 Task: Look for space in Mekla, Algeria from 2nd June, 2023 to 15th June, 2023 for 2 adults and 1 pet in price range Rs.10000 to Rs.15000. Place can be entire place with 1  bedroom having 1 bed and 1 bathroom. Property type can be house, flat, hotel. Amenities needed are: washing machine. Booking option can be shelf check-in. Required host language is .
Action: Mouse moved to (373, 120)
Screenshot: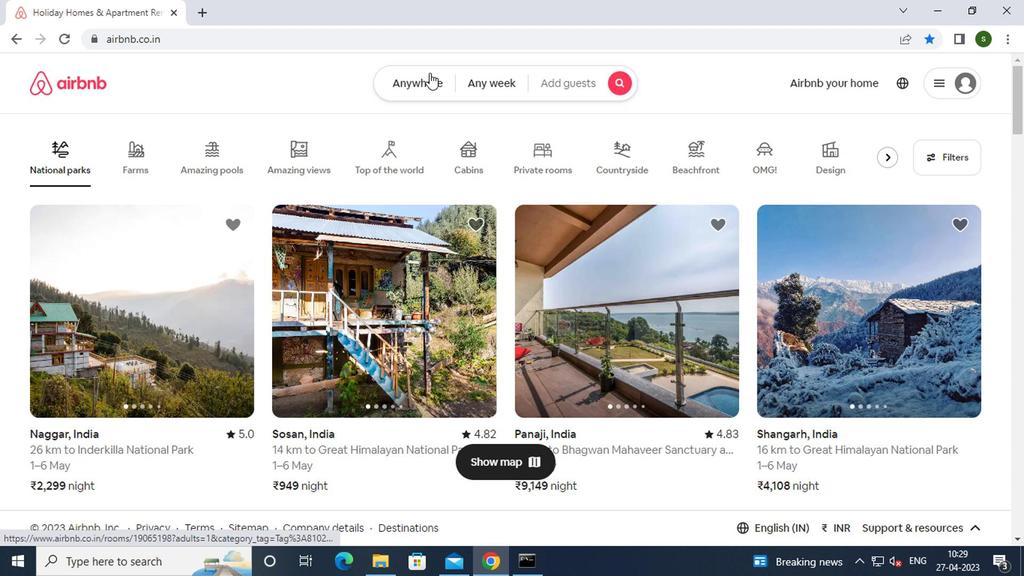
Action: Mouse pressed left at (373, 120)
Screenshot: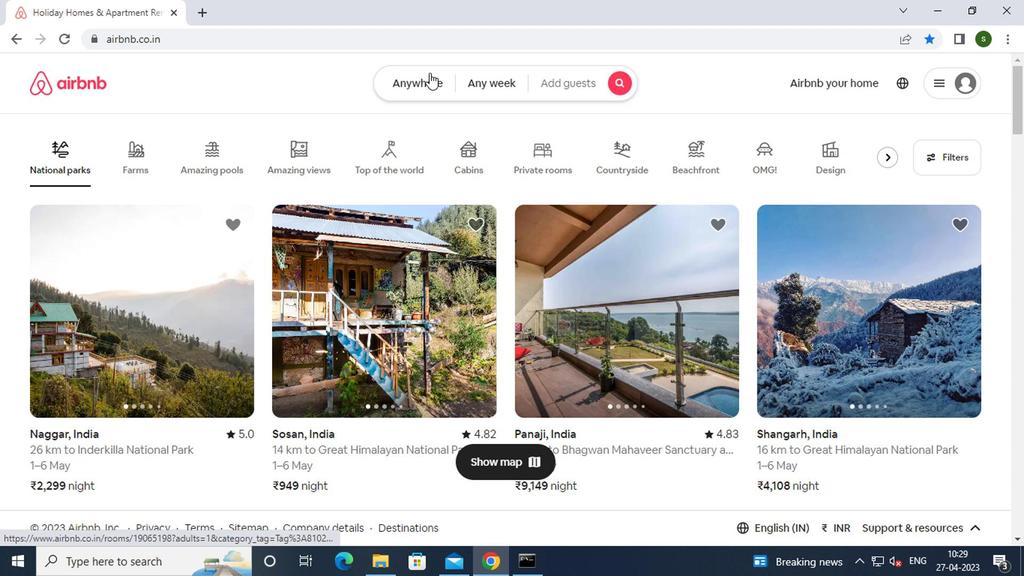 
Action: Mouse moved to (289, 162)
Screenshot: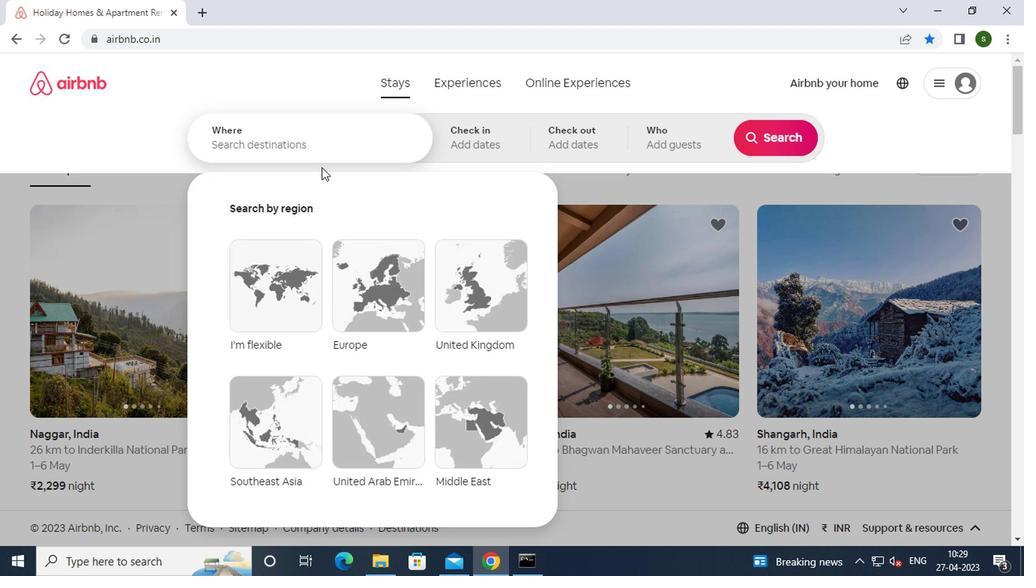 
Action: Mouse pressed left at (289, 162)
Screenshot: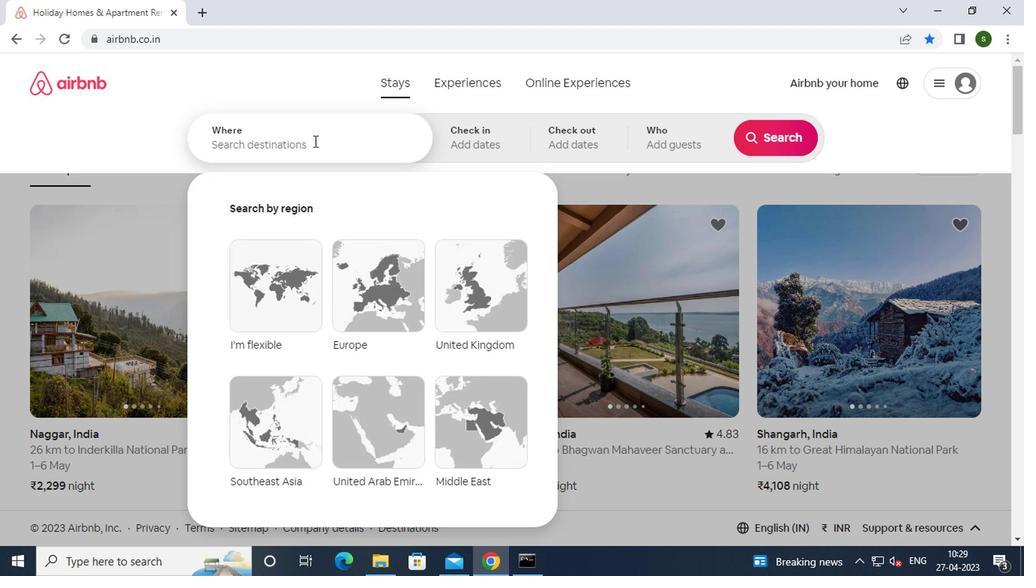 
Action: Key pressed m<Key.caps_lock>ekla
Screenshot: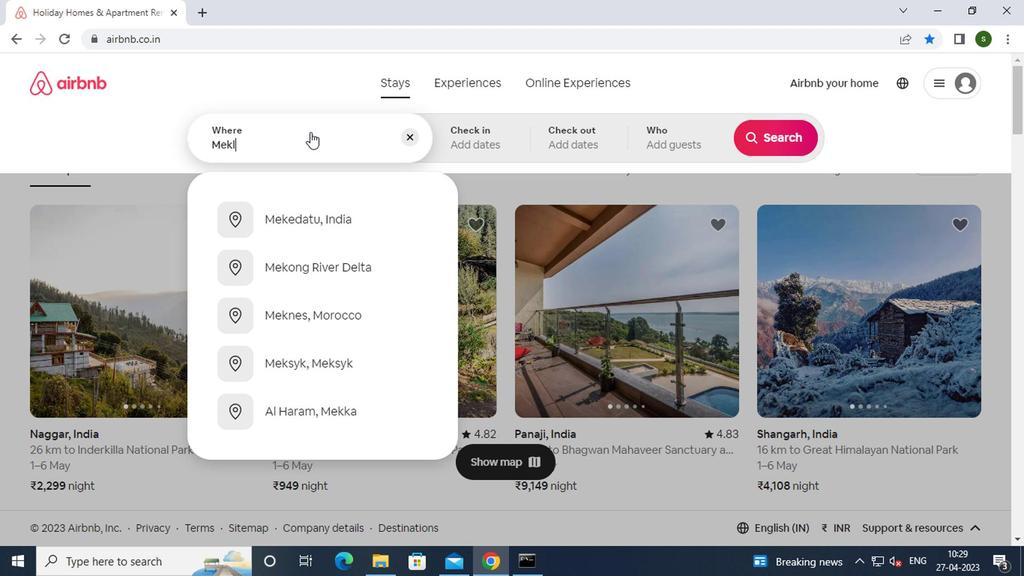 
Action: Mouse moved to (293, 224)
Screenshot: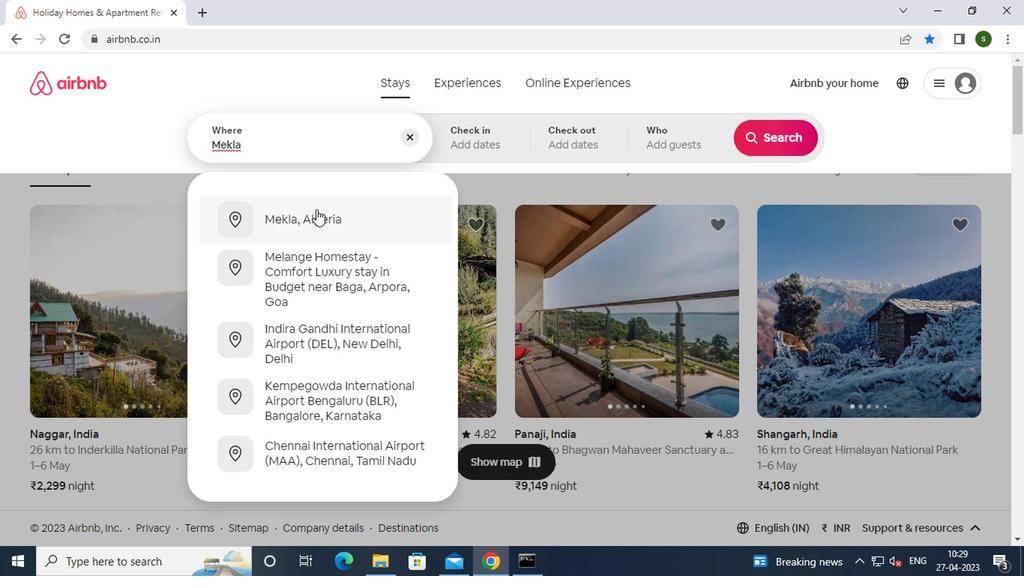 
Action: Mouse pressed left at (293, 224)
Screenshot: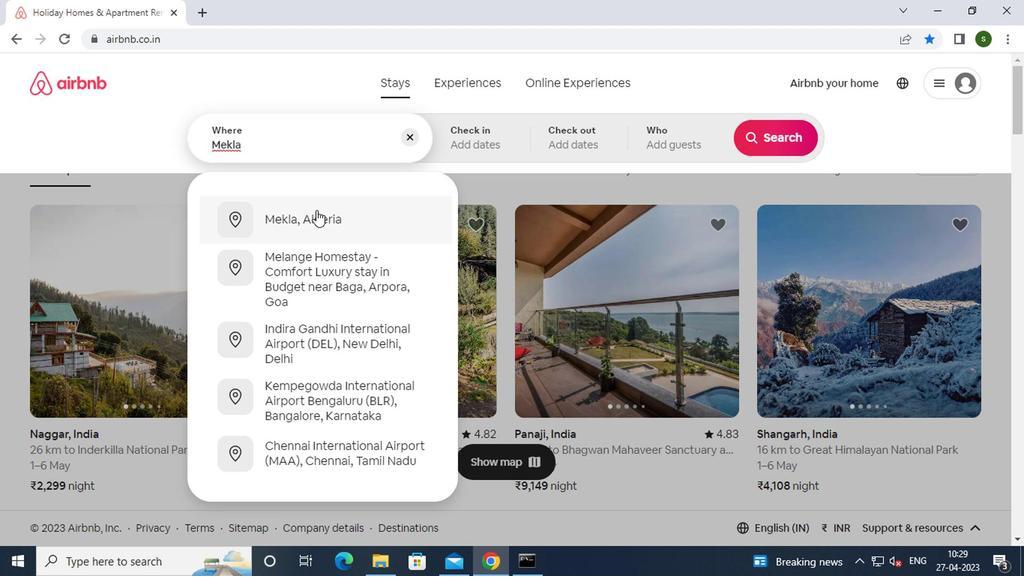 
Action: Mouse moved to (611, 248)
Screenshot: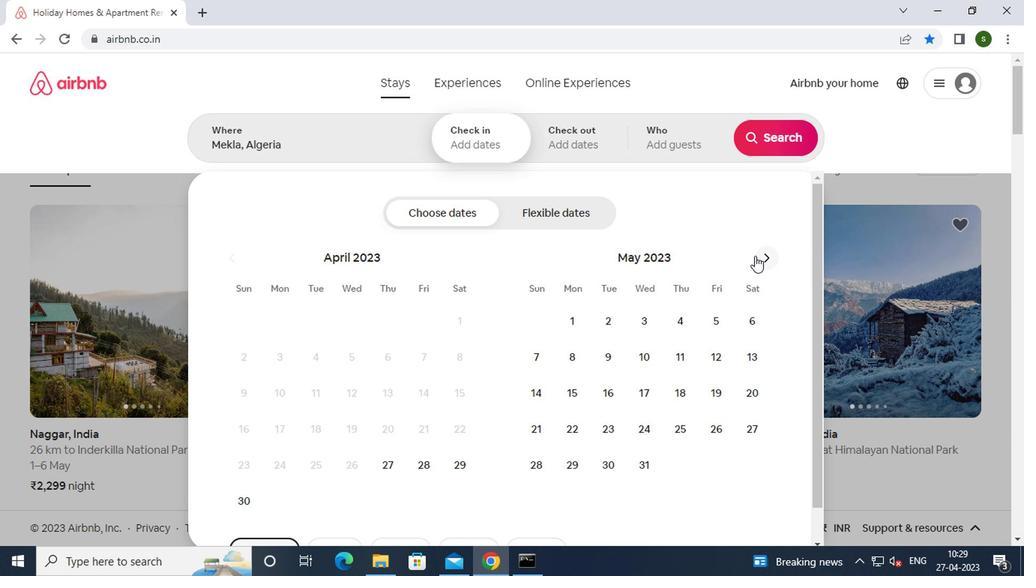 
Action: Mouse pressed left at (611, 248)
Screenshot: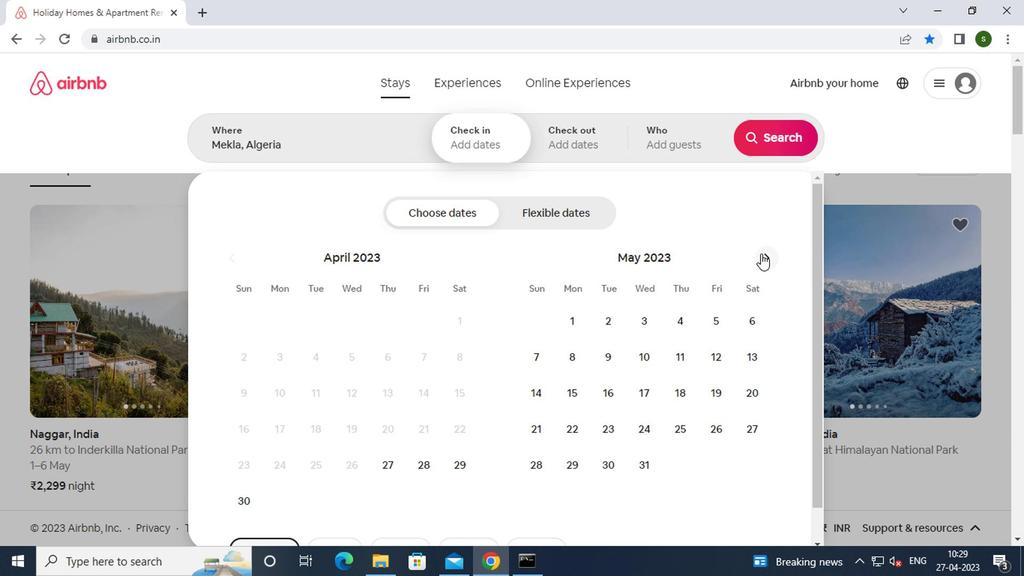 
Action: Mouse moved to (579, 298)
Screenshot: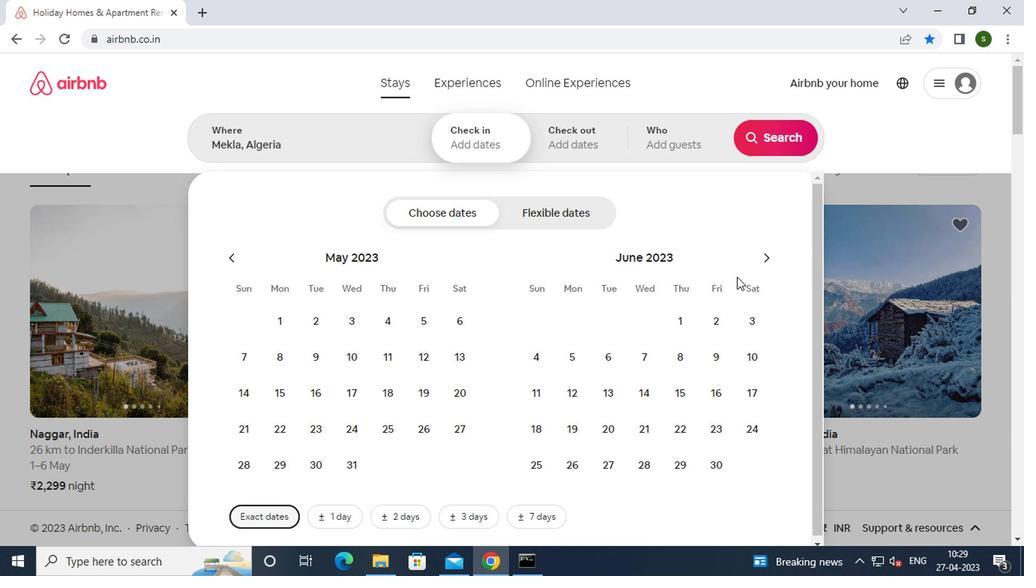 
Action: Mouse pressed left at (579, 298)
Screenshot: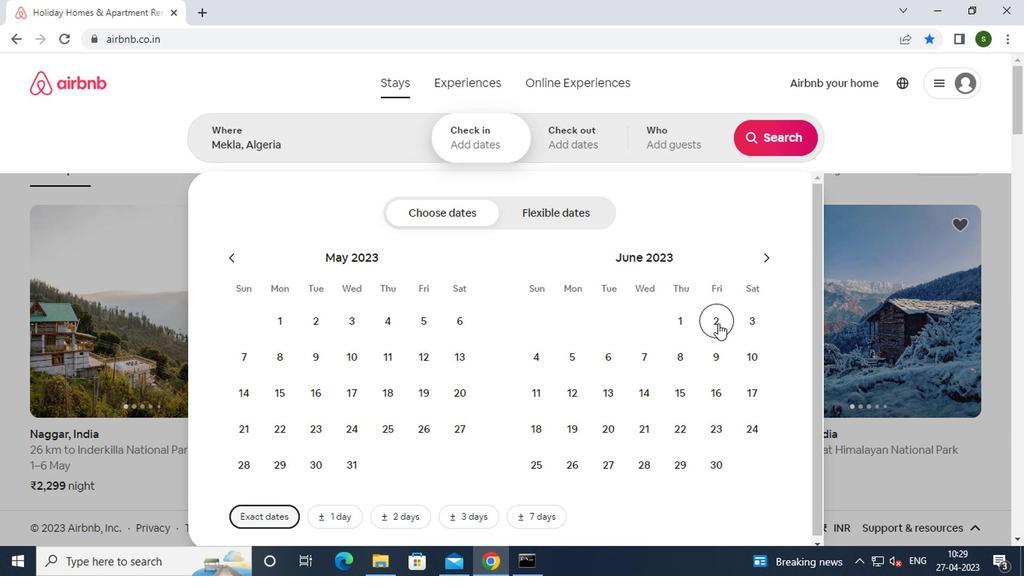 
Action: Mouse moved to (557, 349)
Screenshot: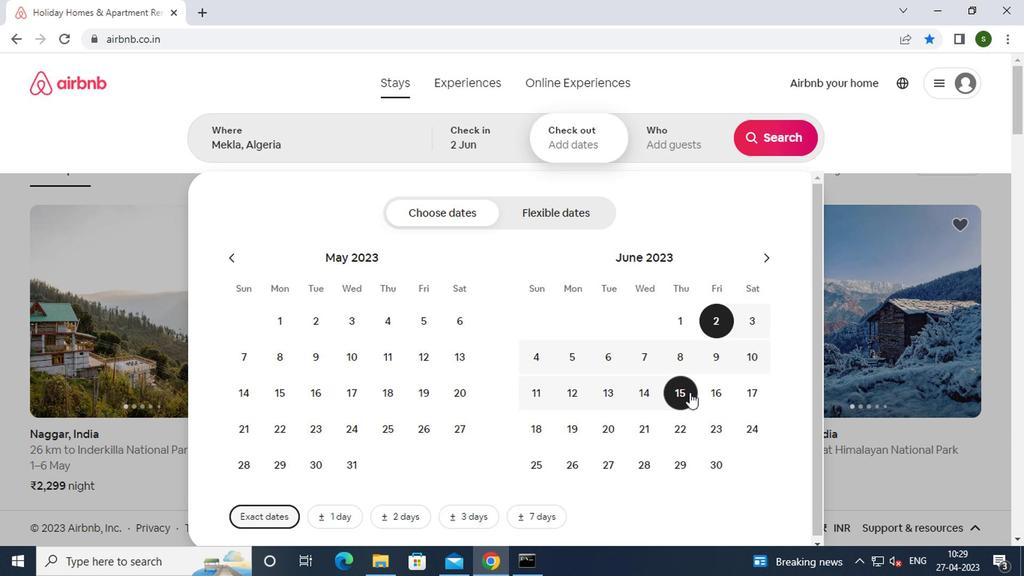 
Action: Mouse pressed left at (557, 349)
Screenshot: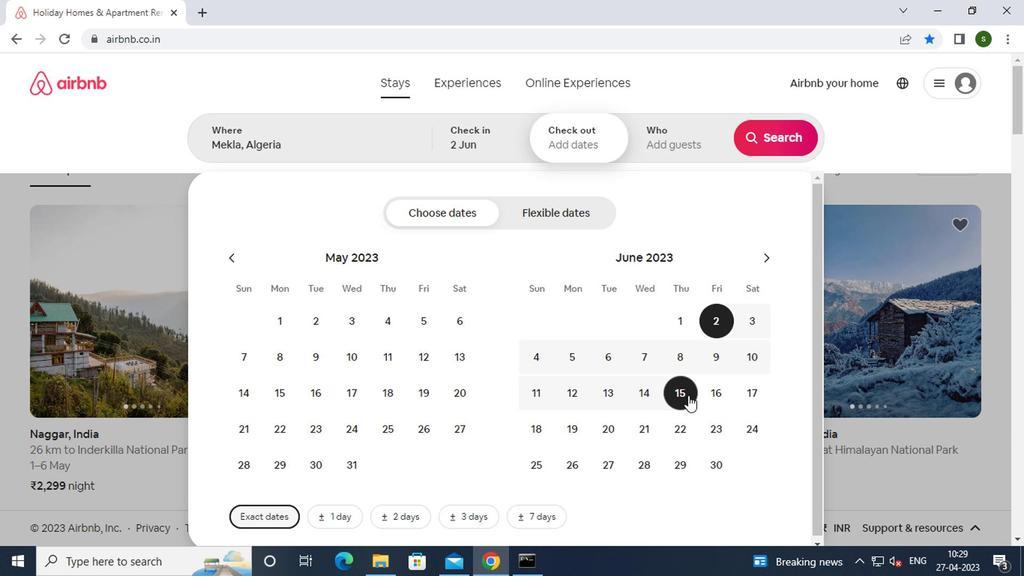 
Action: Mouse moved to (550, 164)
Screenshot: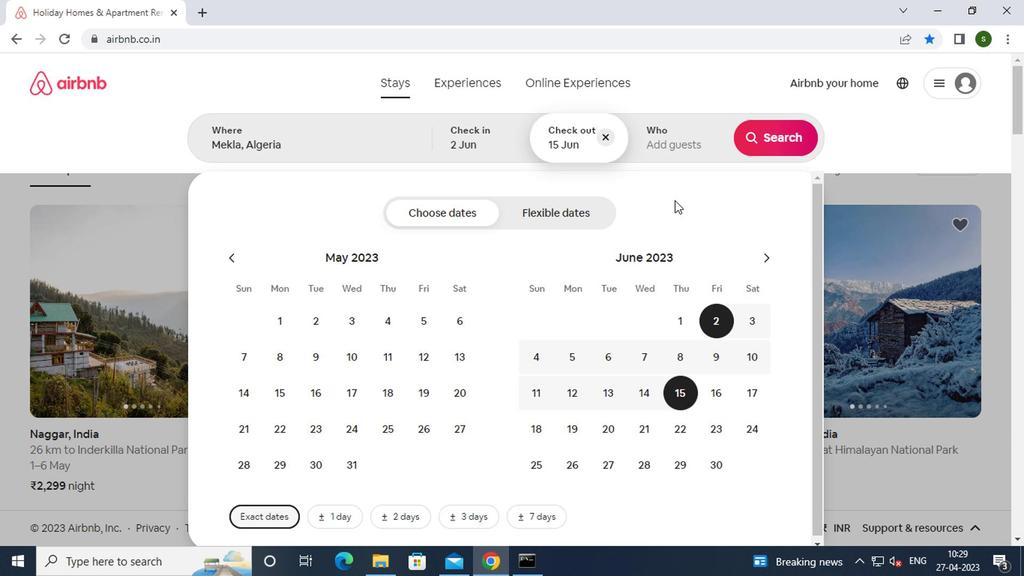 
Action: Mouse pressed left at (550, 164)
Screenshot: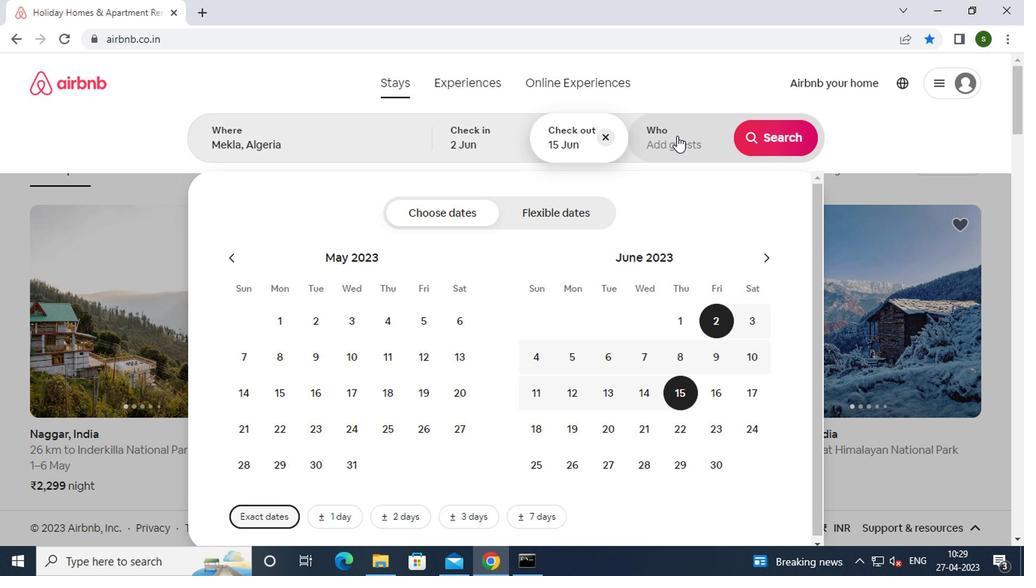 
Action: Mouse moved to (625, 217)
Screenshot: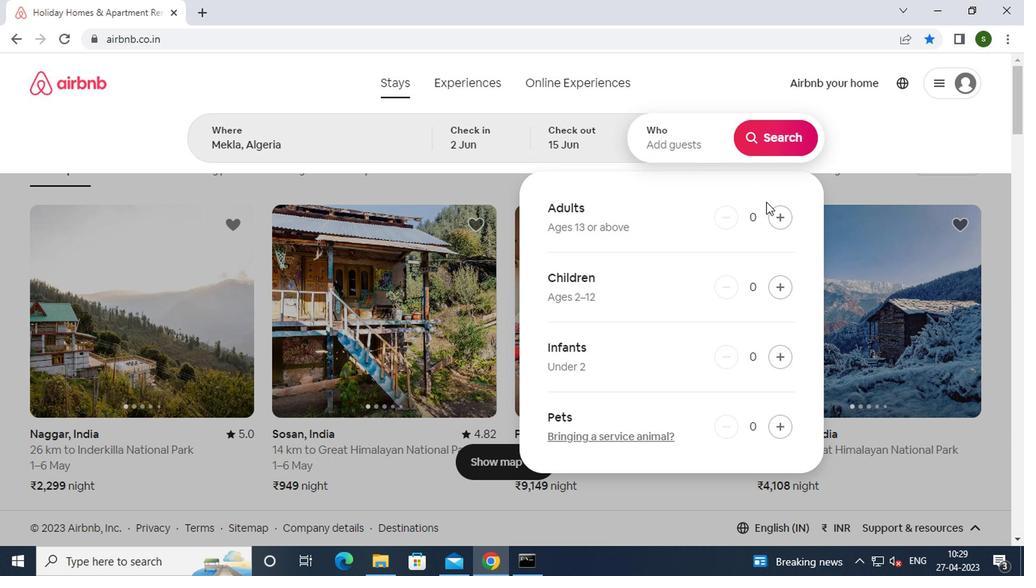 
Action: Mouse pressed left at (625, 217)
Screenshot: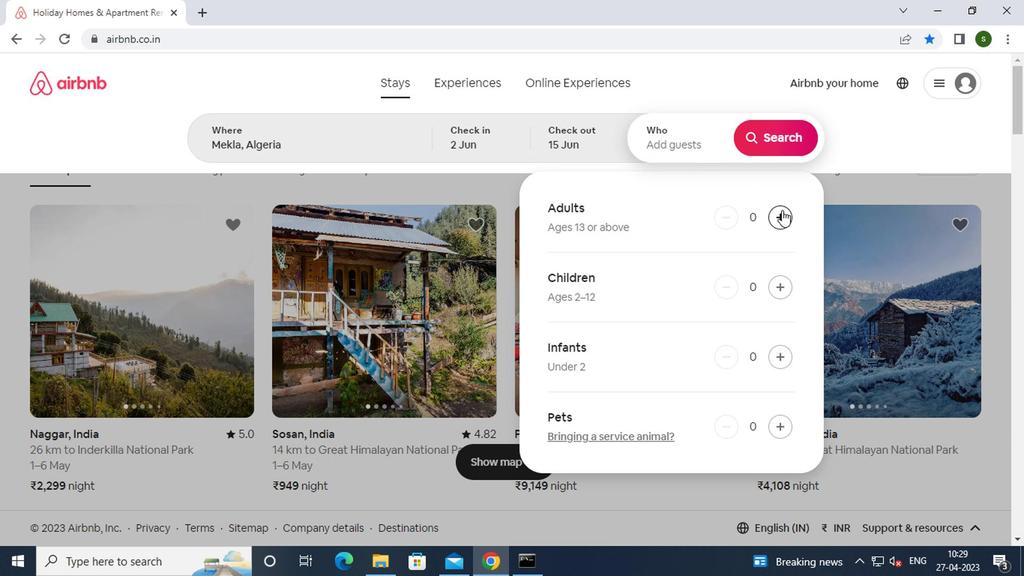
Action: Mouse pressed left at (625, 217)
Screenshot: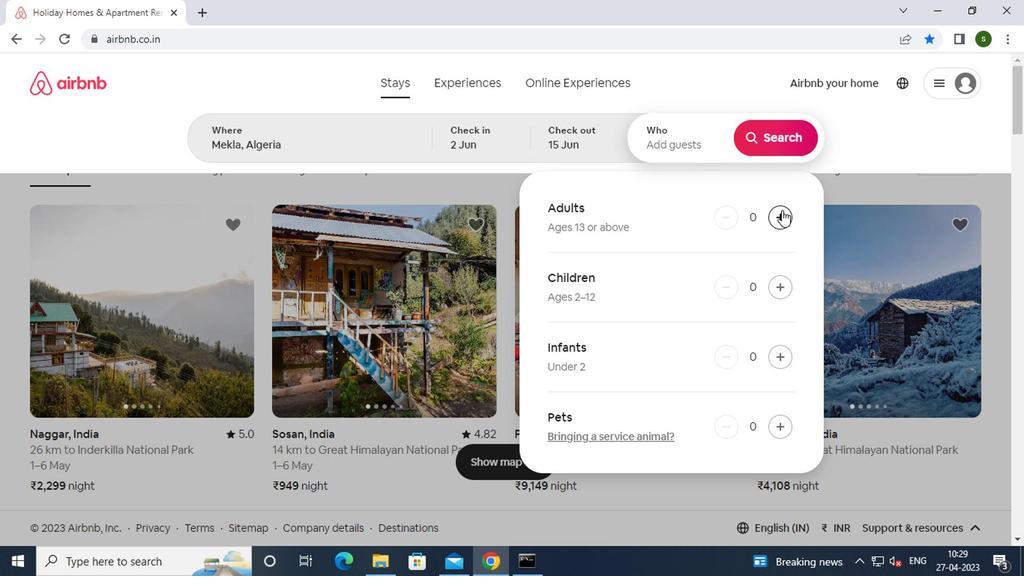 
Action: Mouse moved to (626, 367)
Screenshot: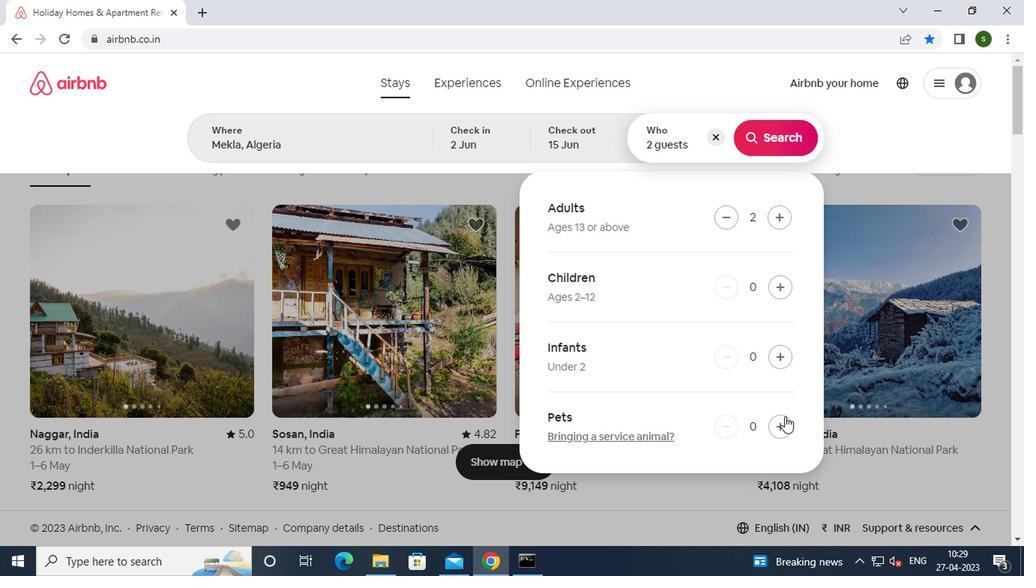 
Action: Mouse pressed left at (626, 367)
Screenshot: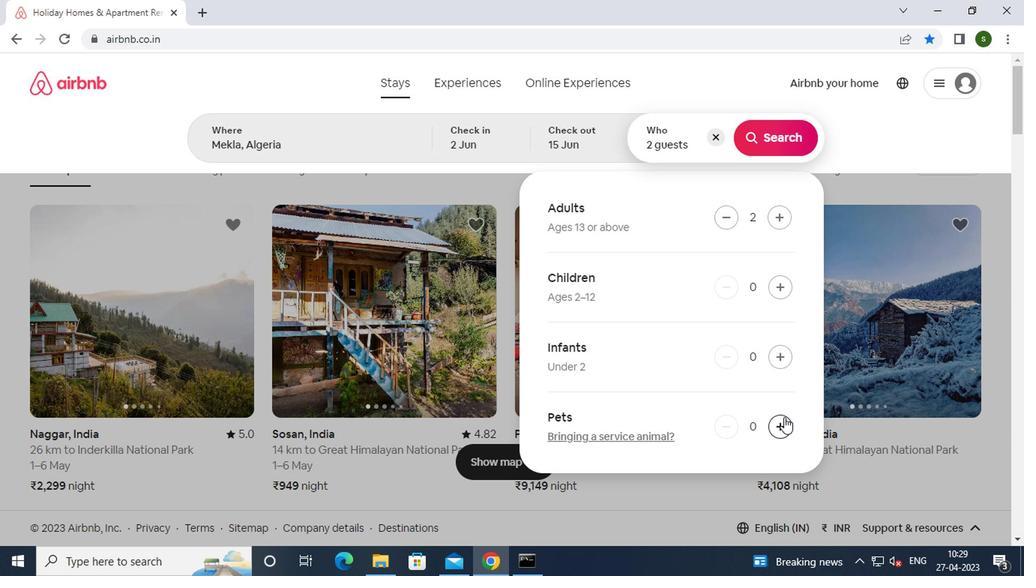 
Action: Mouse moved to (628, 168)
Screenshot: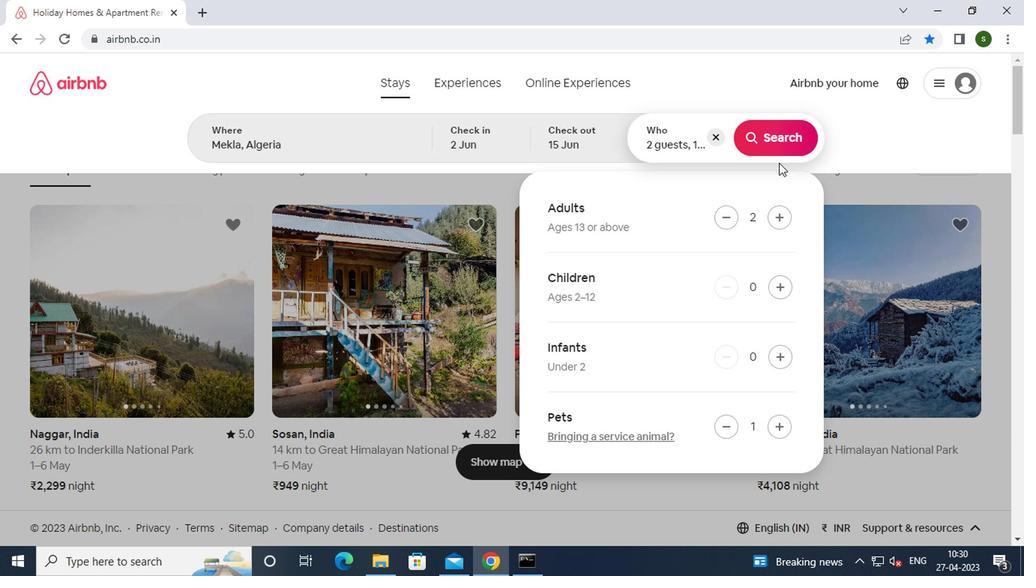 
Action: Mouse pressed left at (628, 168)
Screenshot: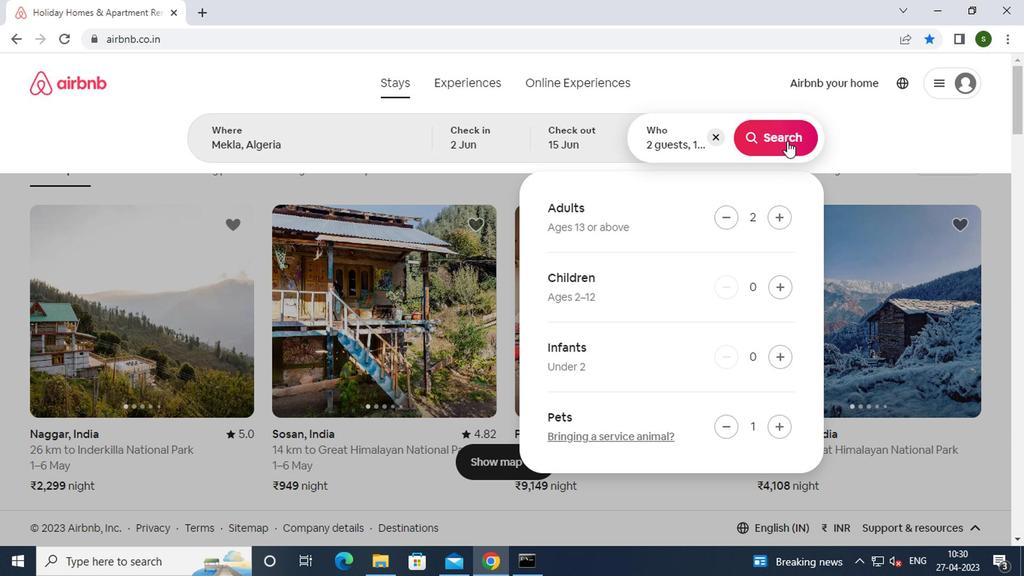 
Action: Mouse moved to (758, 171)
Screenshot: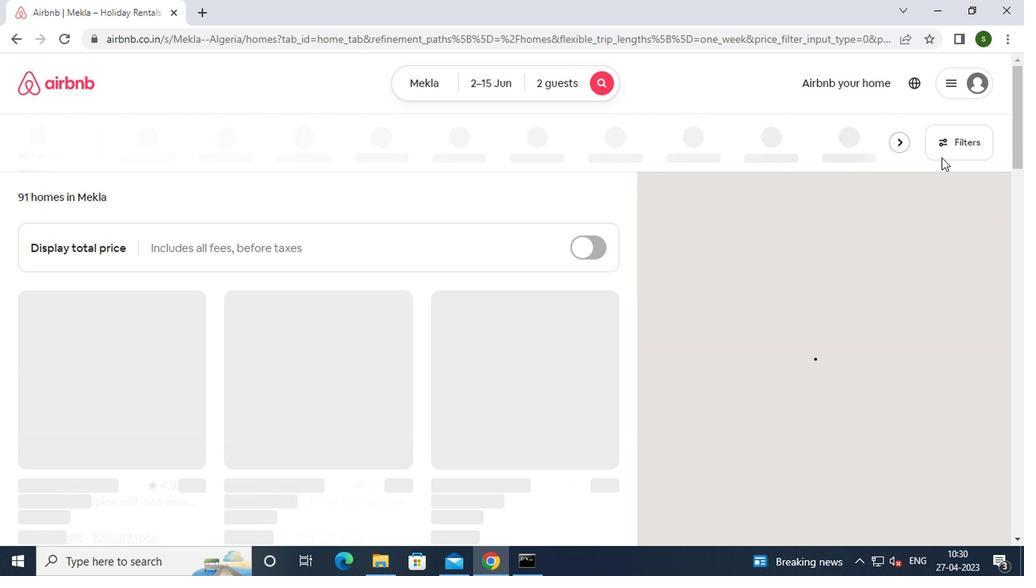 
Action: Mouse pressed left at (758, 171)
Screenshot: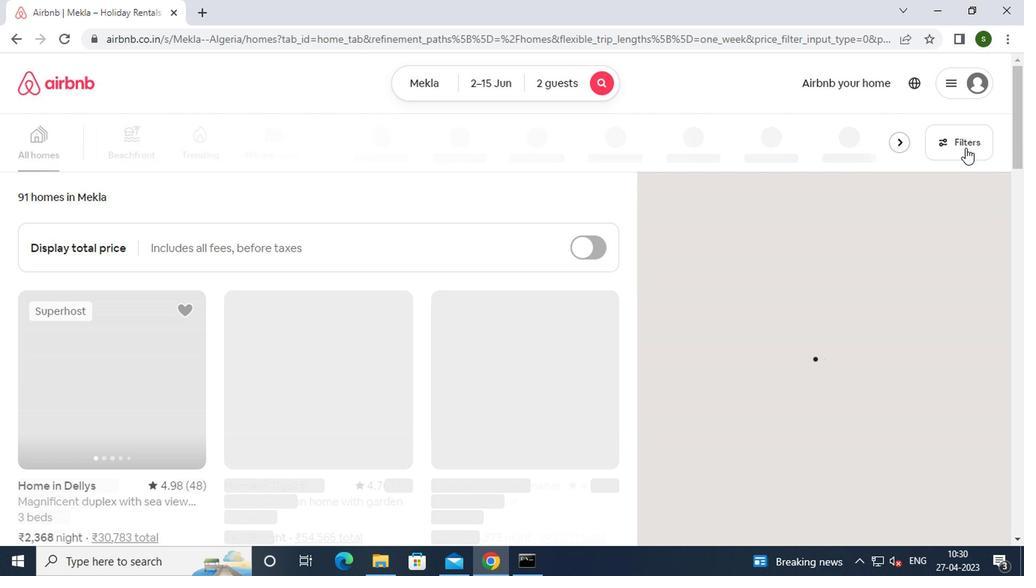 
Action: Mouse moved to (397, 303)
Screenshot: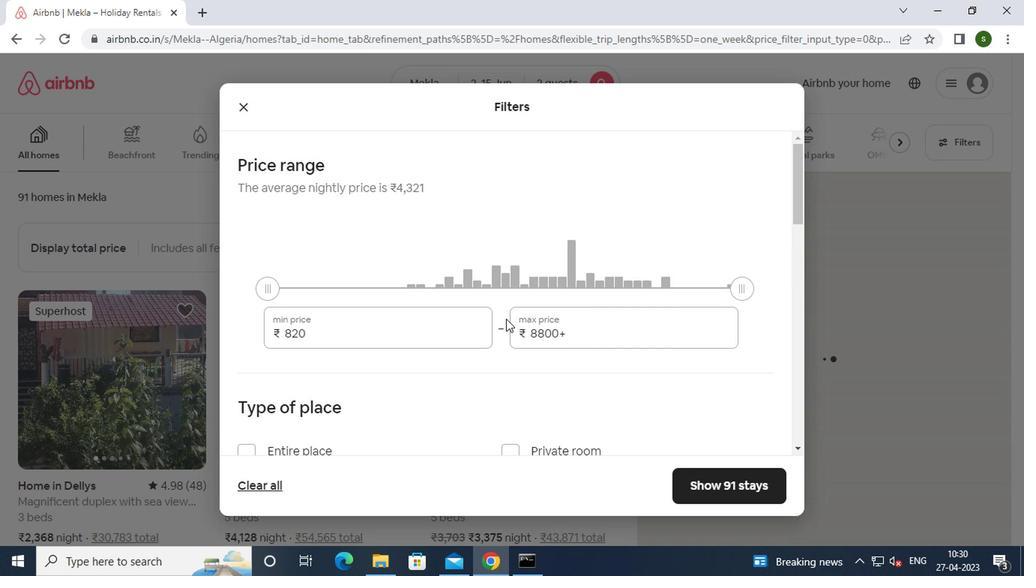
Action: Mouse pressed left at (397, 303)
Screenshot: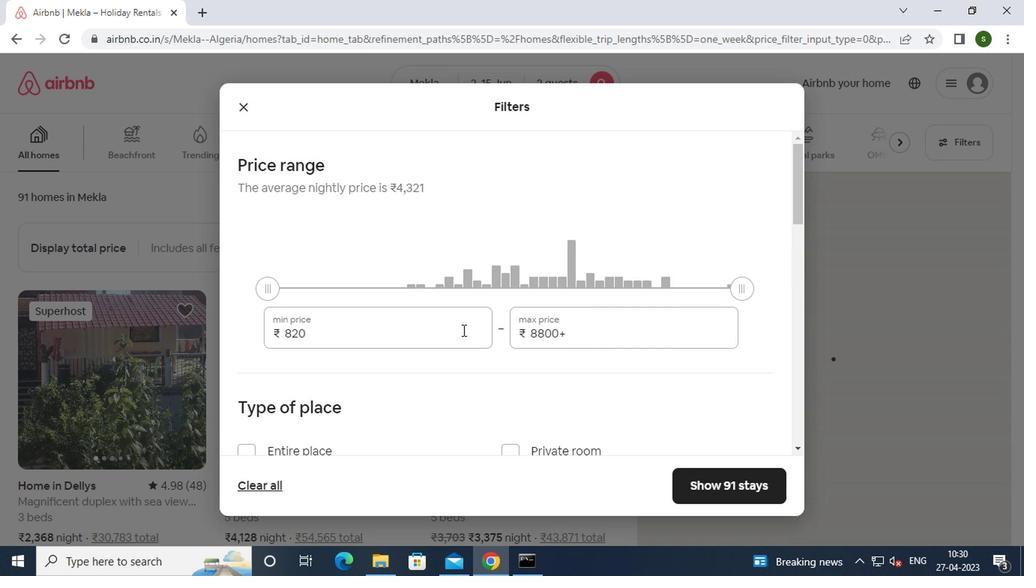 
Action: Key pressed <Key.backspace><Key.backspace><Key.backspace>10000
Screenshot: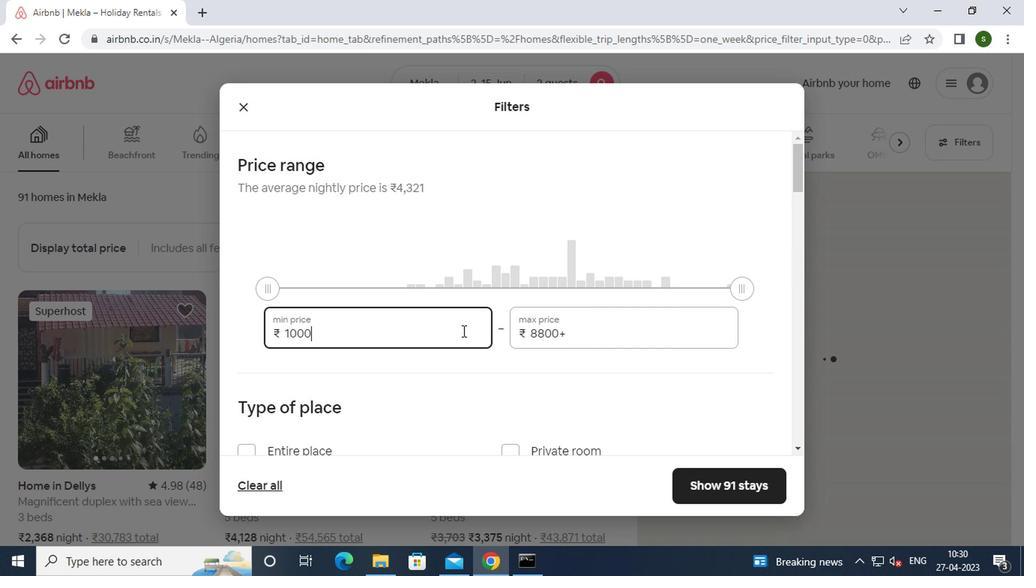 
Action: Mouse moved to (476, 304)
Screenshot: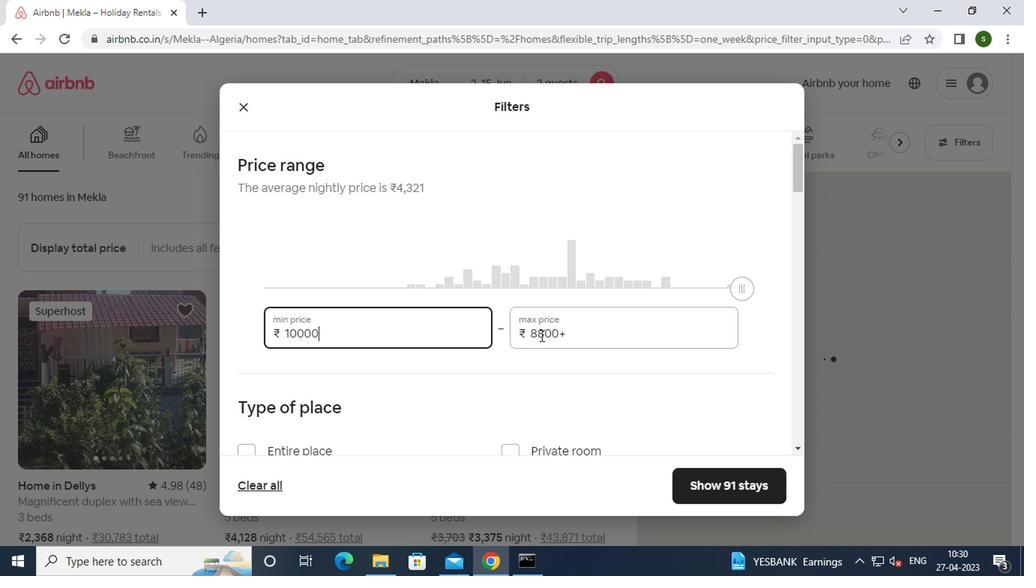 
Action: Mouse pressed left at (476, 304)
Screenshot: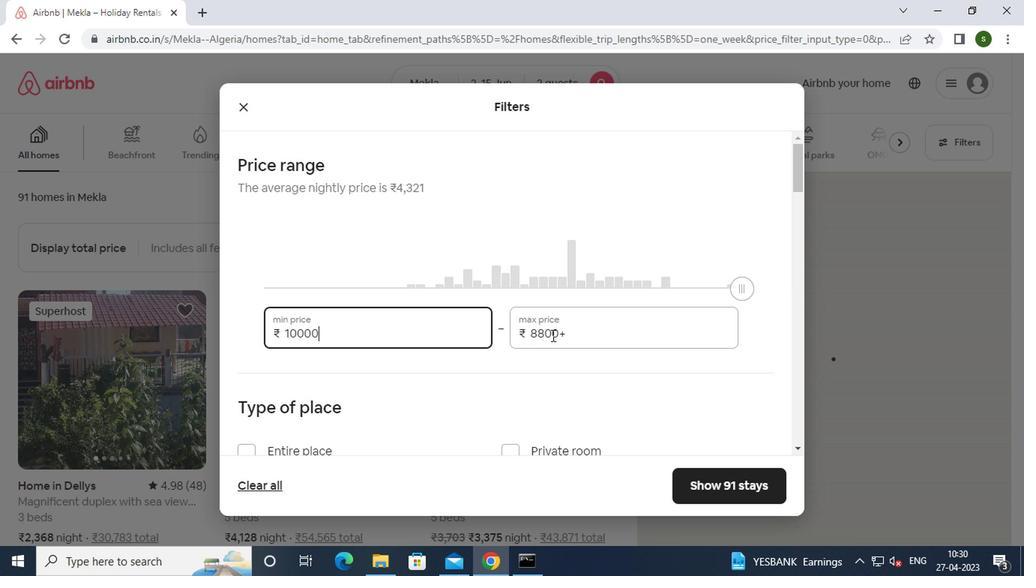 
Action: Key pressed <Key.backspace><Key.backspace><Key.backspace><Key.backspace><Key.backspace><Key.backspace><Key.backspace><Key.backspace><Key.backspace>15000
Screenshot: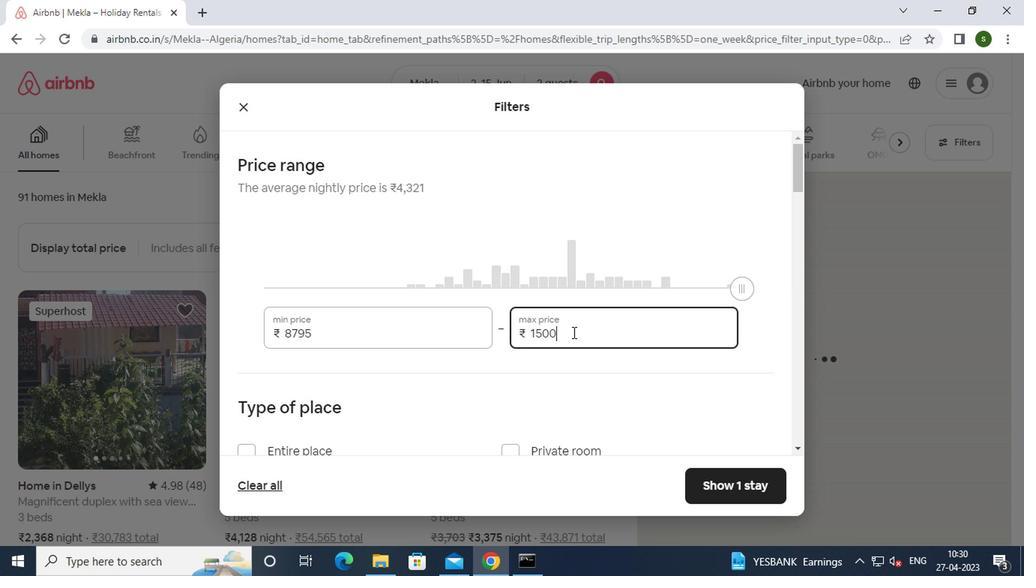 
Action: Mouse moved to (422, 318)
Screenshot: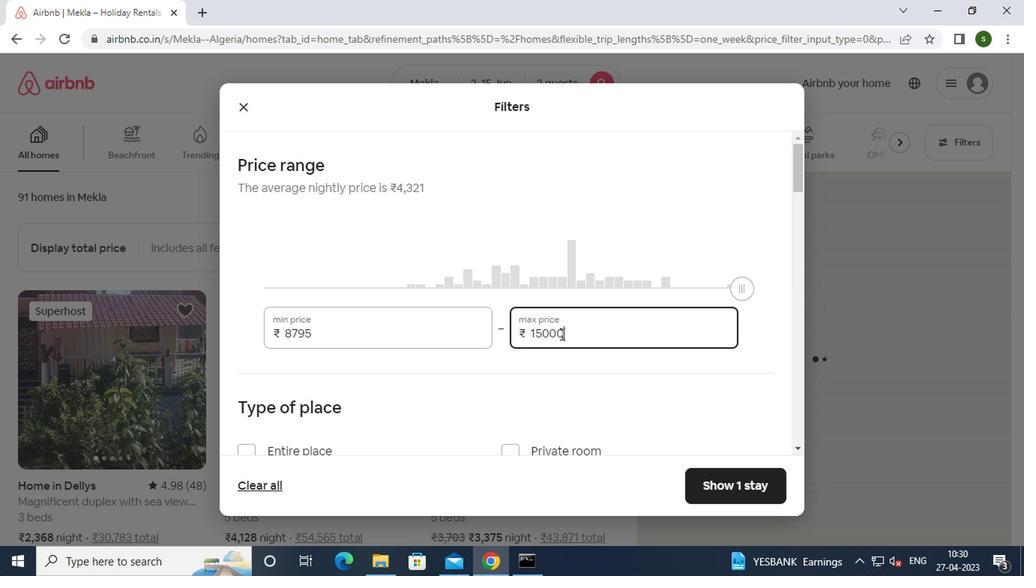 
Action: Mouse scrolled (422, 317) with delta (0, 0)
Screenshot: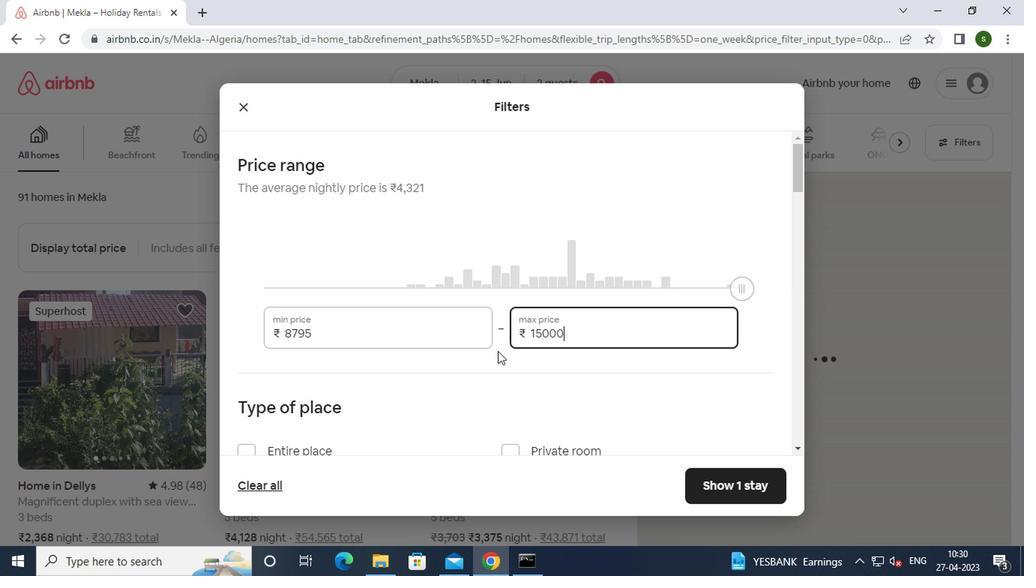 
Action: Mouse scrolled (422, 317) with delta (0, 0)
Screenshot: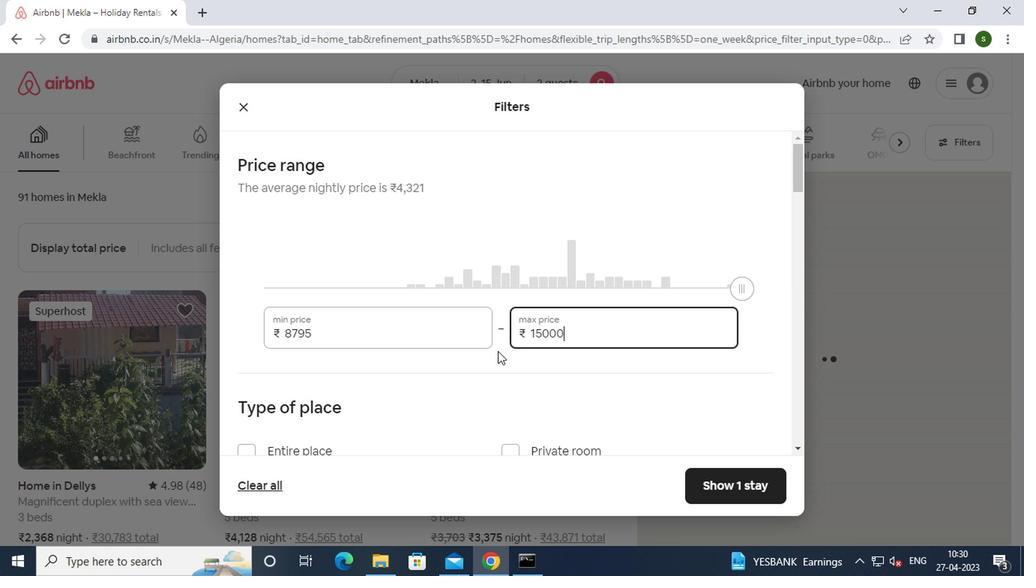 
Action: Mouse moved to (267, 280)
Screenshot: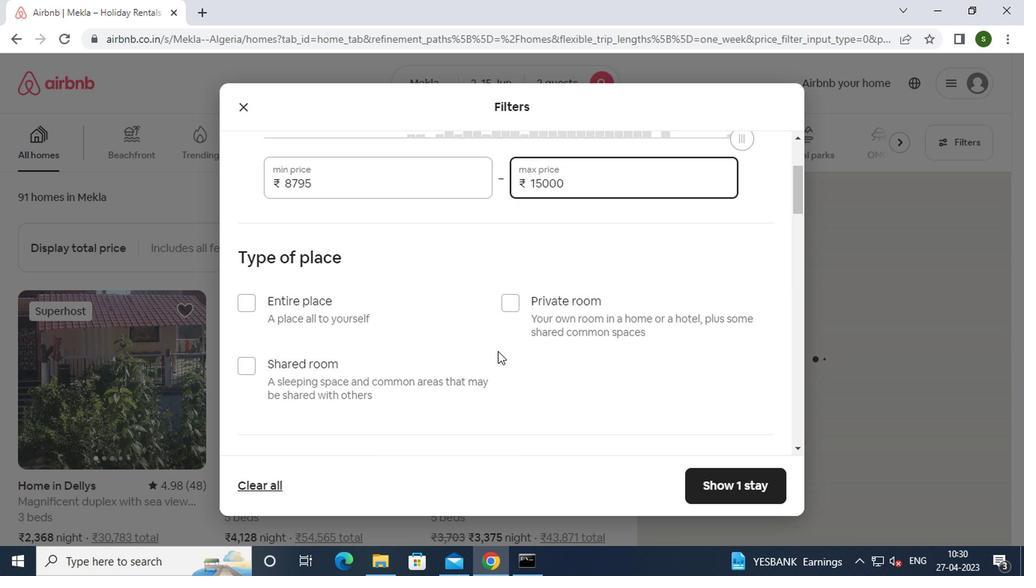 
Action: Mouse pressed left at (267, 280)
Screenshot: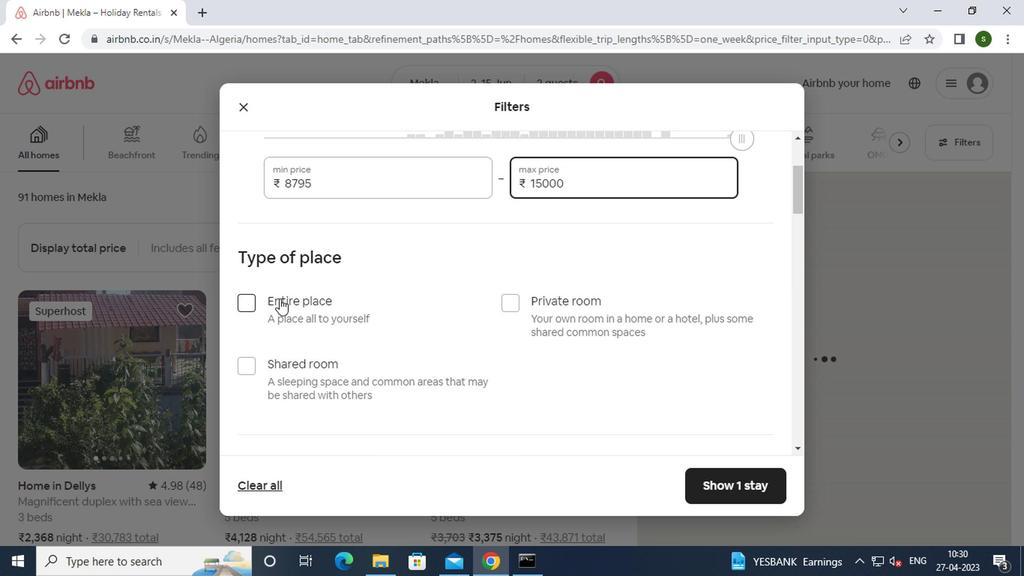 
Action: Mouse moved to (350, 284)
Screenshot: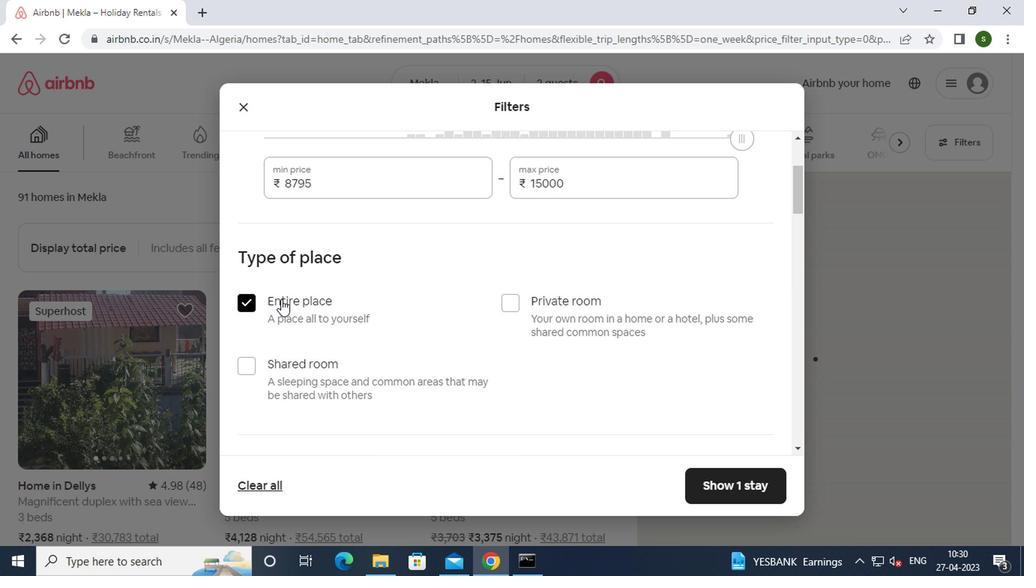 
Action: Mouse scrolled (350, 284) with delta (0, 0)
Screenshot: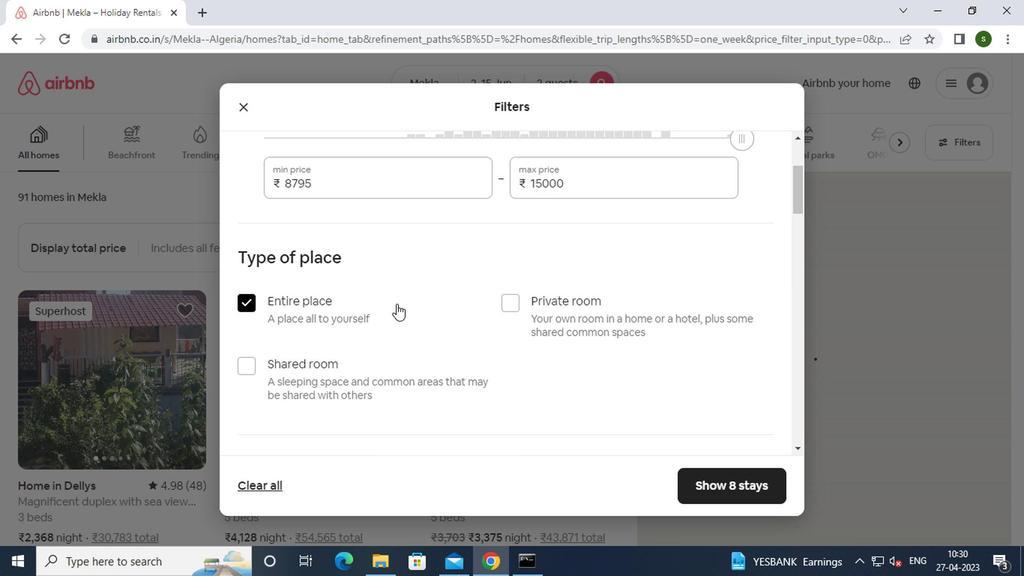 
Action: Mouse scrolled (350, 284) with delta (0, 0)
Screenshot: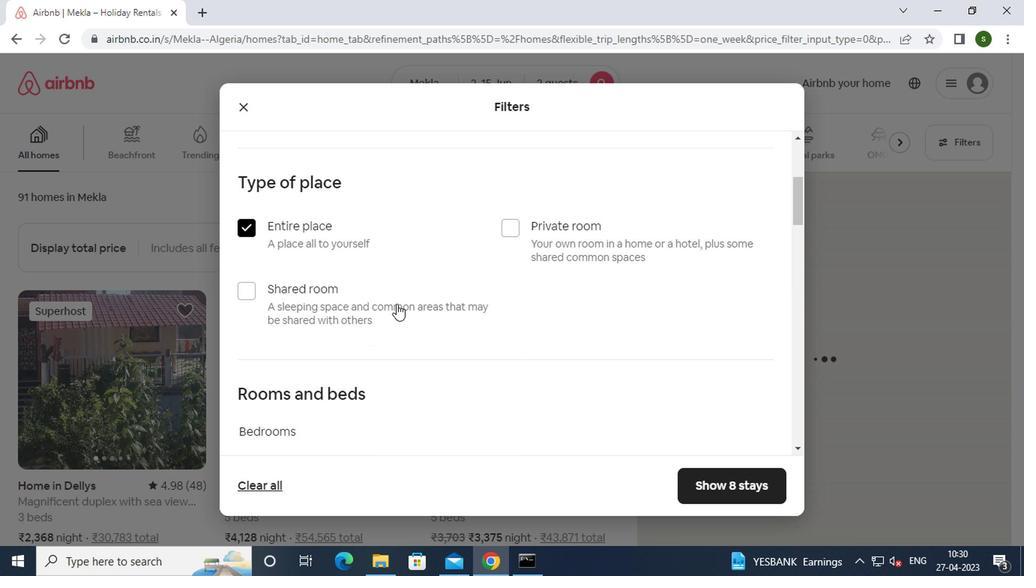 
Action: Mouse scrolled (350, 284) with delta (0, 0)
Screenshot: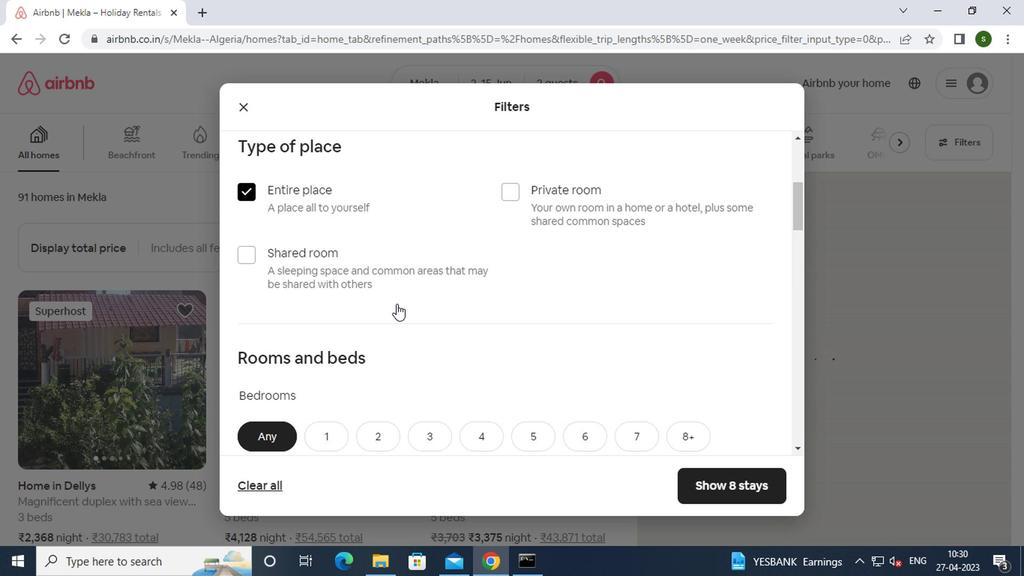 
Action: Mouse scrolled (350, 284) with delta (0, 0)
Screenshot: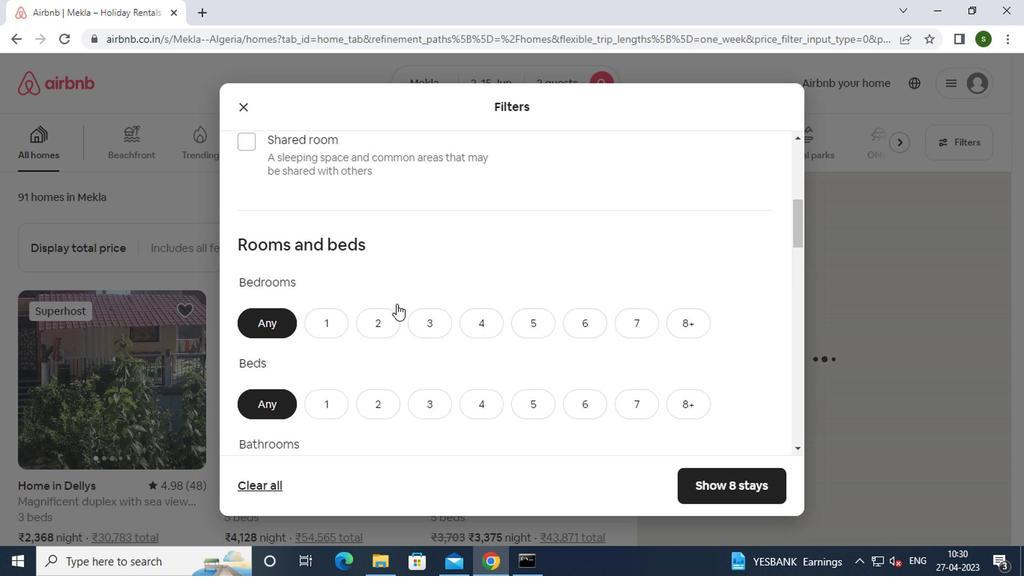 
Action: Mouse moved to (308, 245)
Screenshot: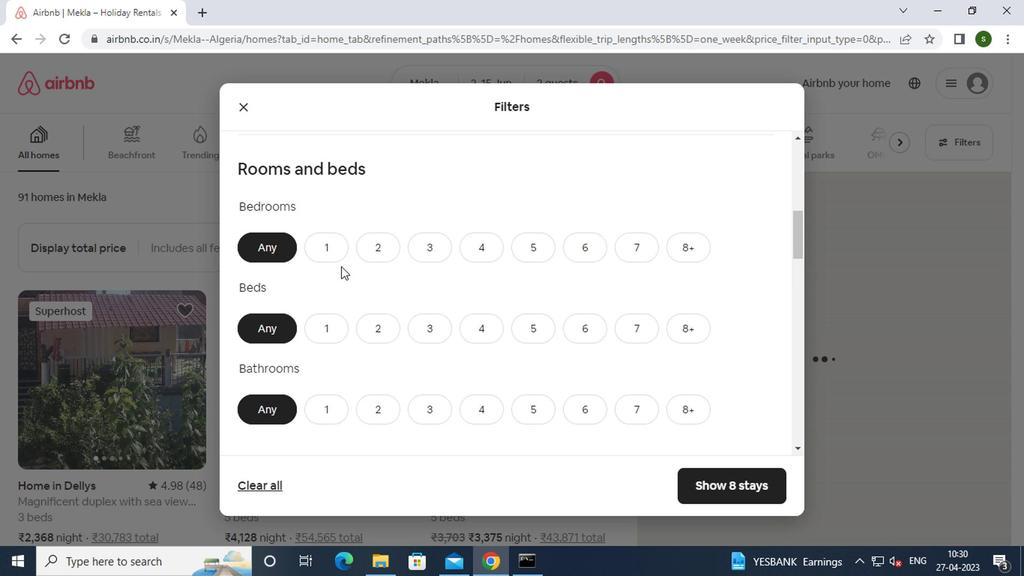 
Action: Mouse pressed left at (308, 245)
Screenshot: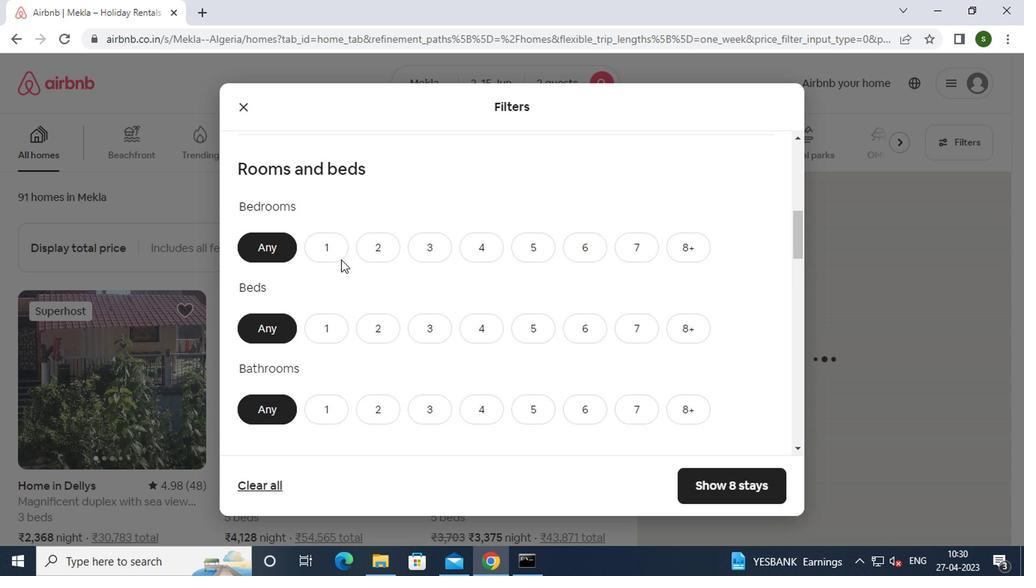 
Action: Mouse moved to (310, 300)
Screenshot: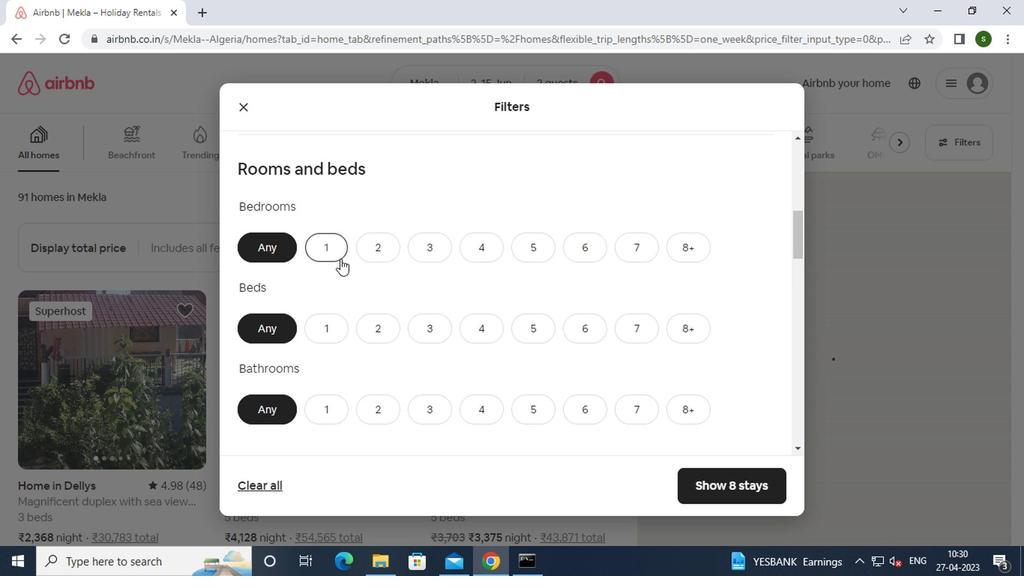 
Action: Mouse pressed left at (310, 300)
Screenshot: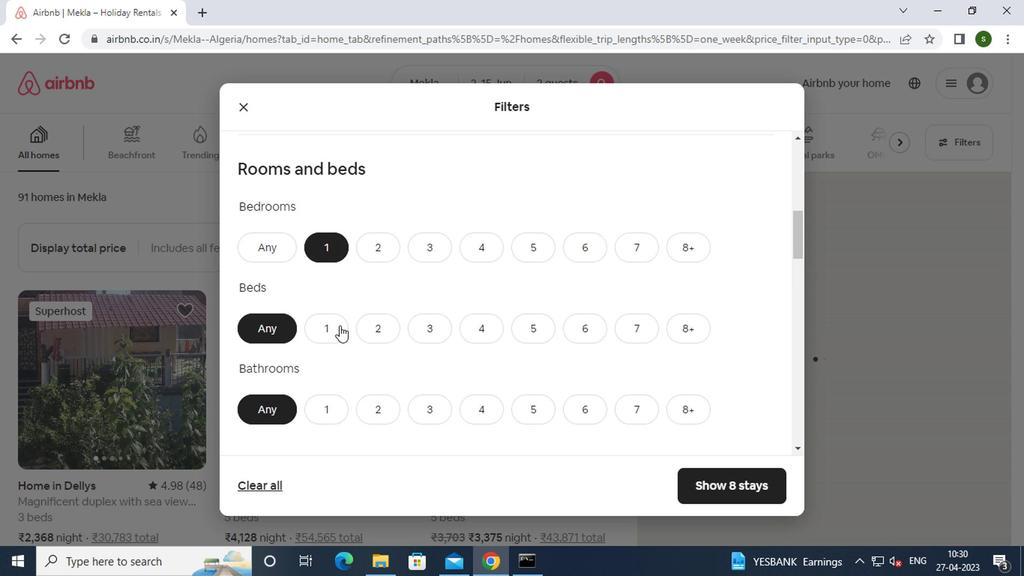 
Action: Mouse moved to (300, 365)
Screenshot: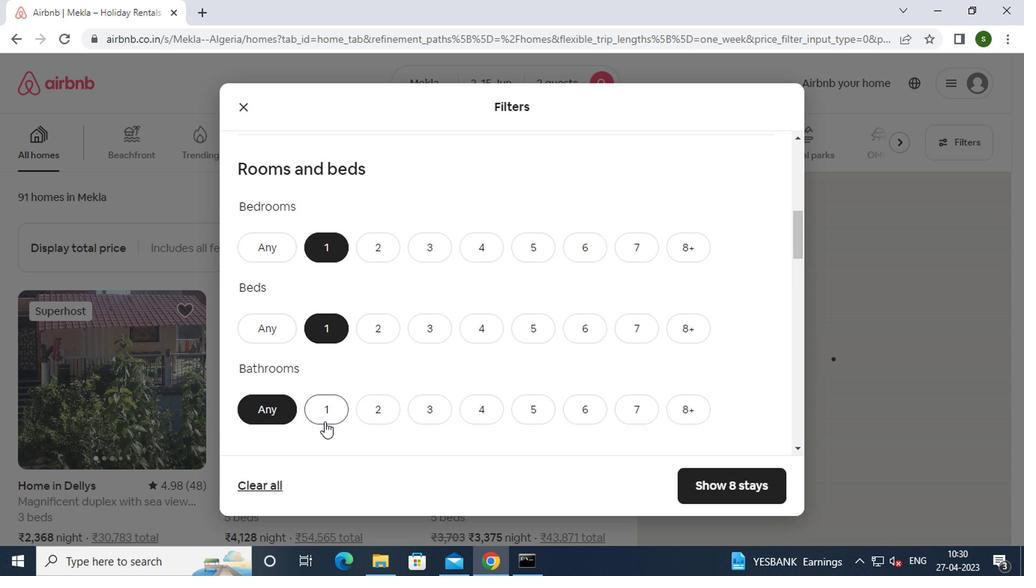 
Action: Mouse pressed left at (300, 365)
Screenshot: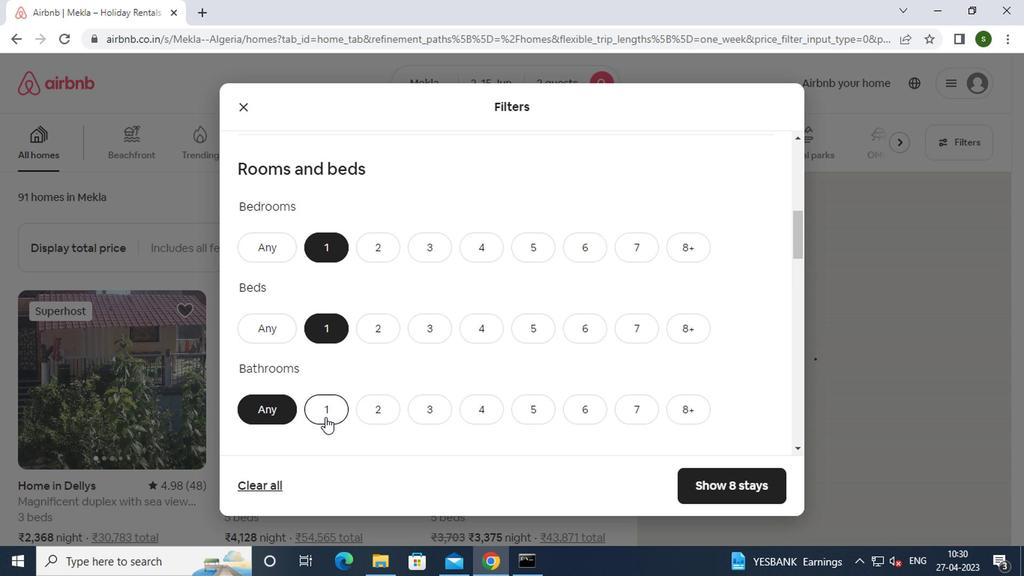 
Action: Mouse moved to (373, 329)
Screenshot: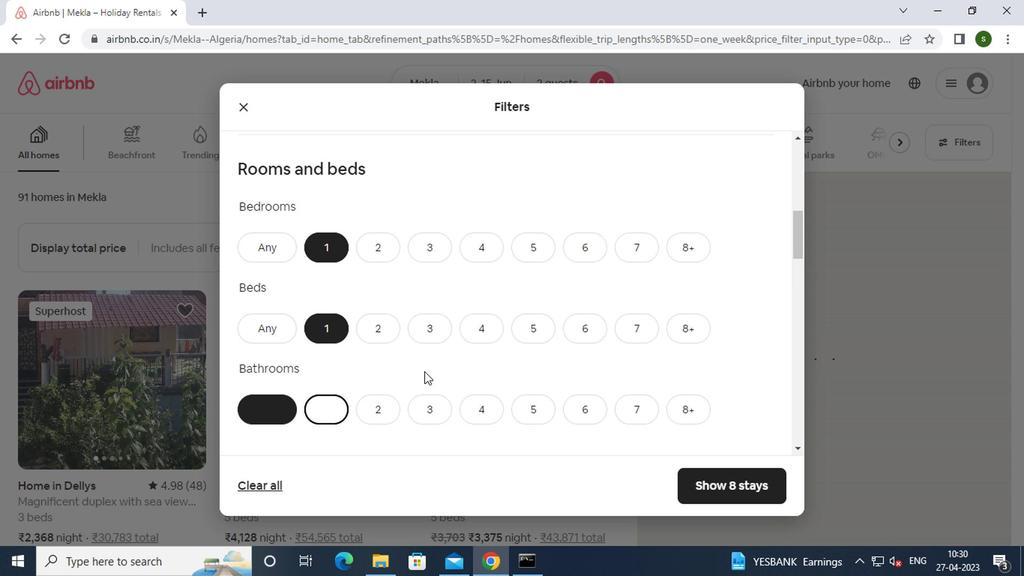 
Action: Mouse scrolled (373, 329) with delta (0, 0)
Screenshot: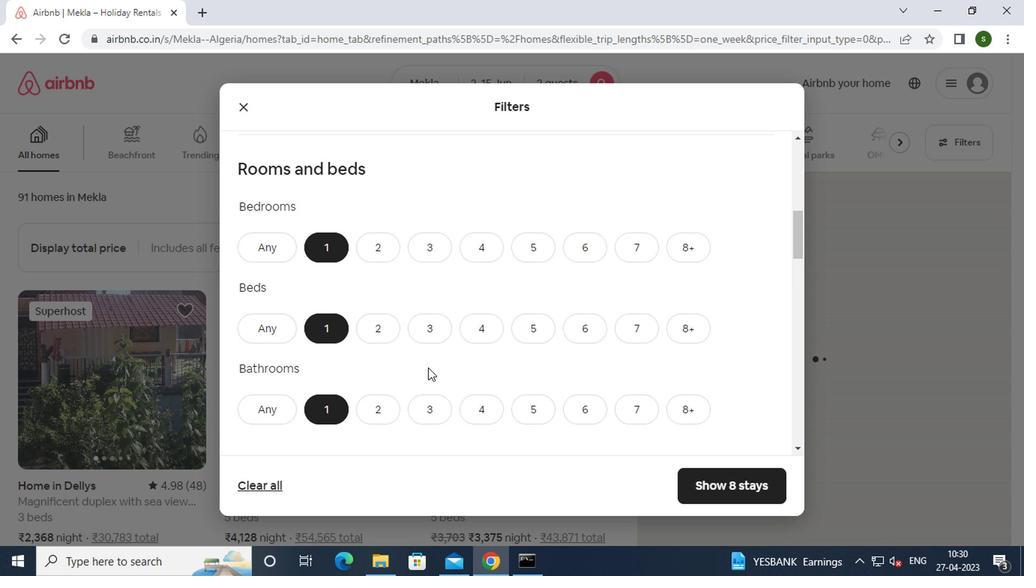 
Action: Mouse scrolled (373, 329) with delta (0, 0)
Screenshot: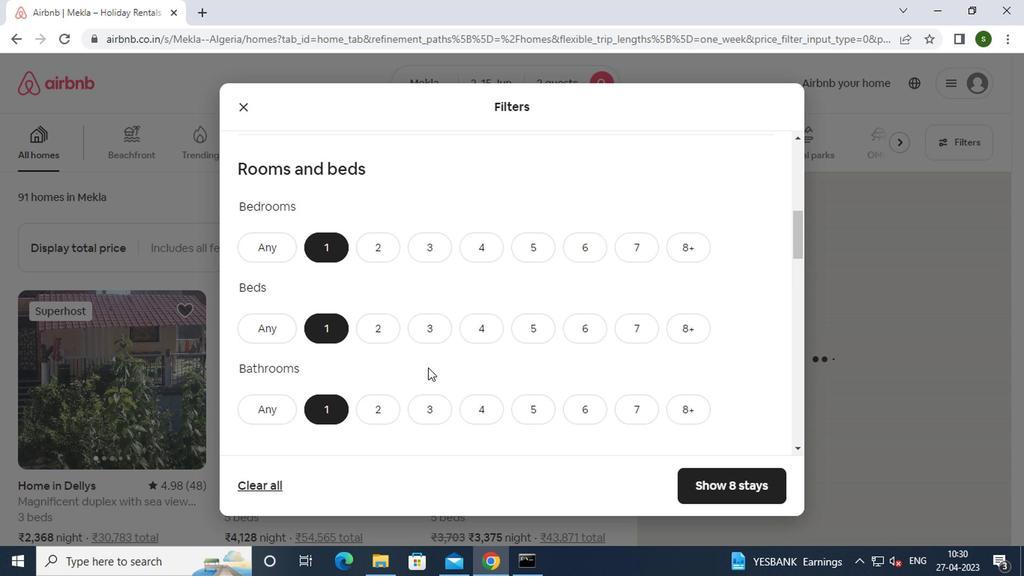 
Action: Mouse scrolled (373, 329) with delta (0, 0)
Screenshot: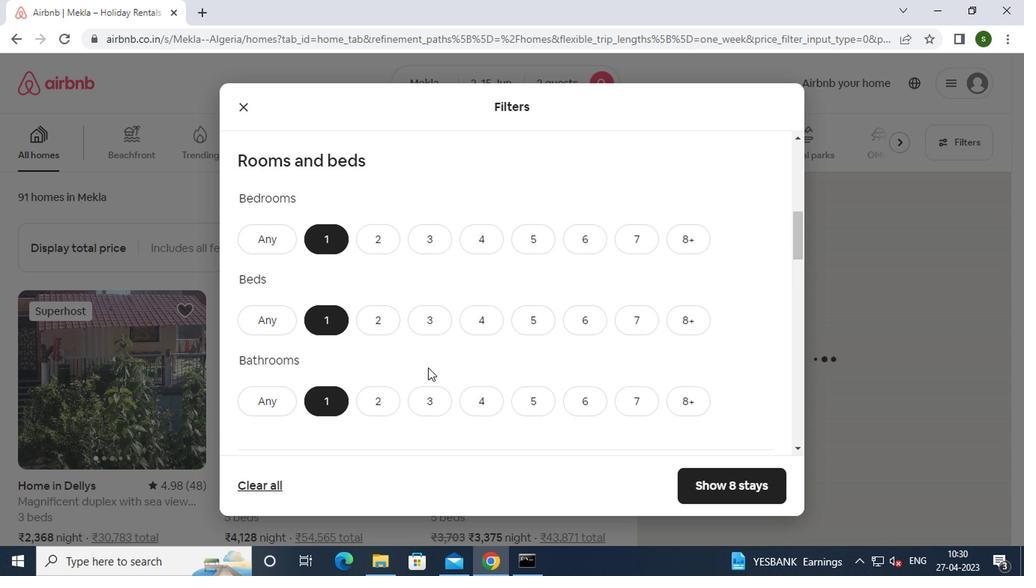
Action: Mouse scrolled (373, 329) with delta (0, 0)
Screenshot: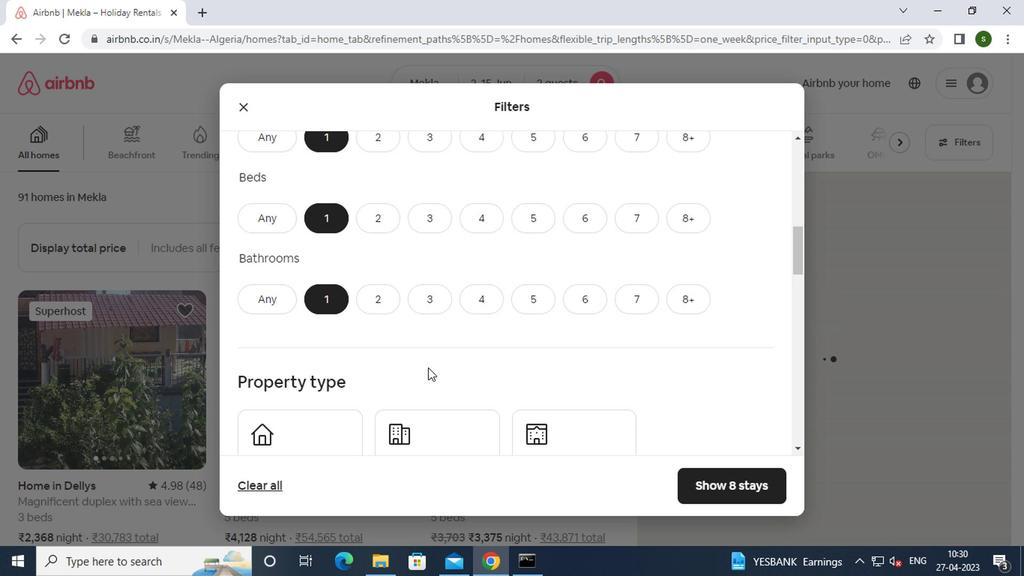 
Action: Mouse moved to (305, 280)
Screenshot: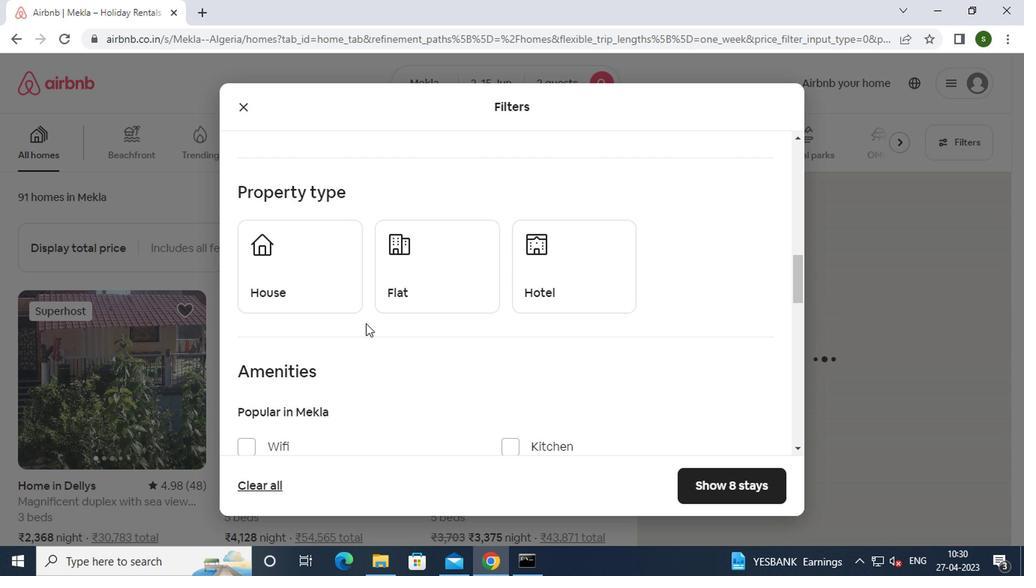 
Action: Mouse pressed left at (305, 280)
Screenshot: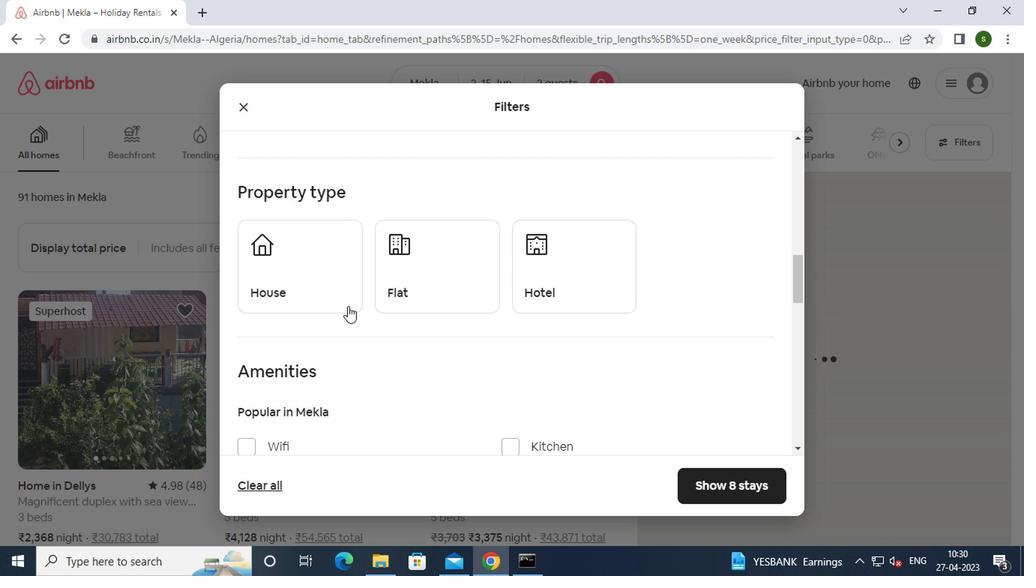 
Action: Mouse moved to (376, 269)
Screenshot: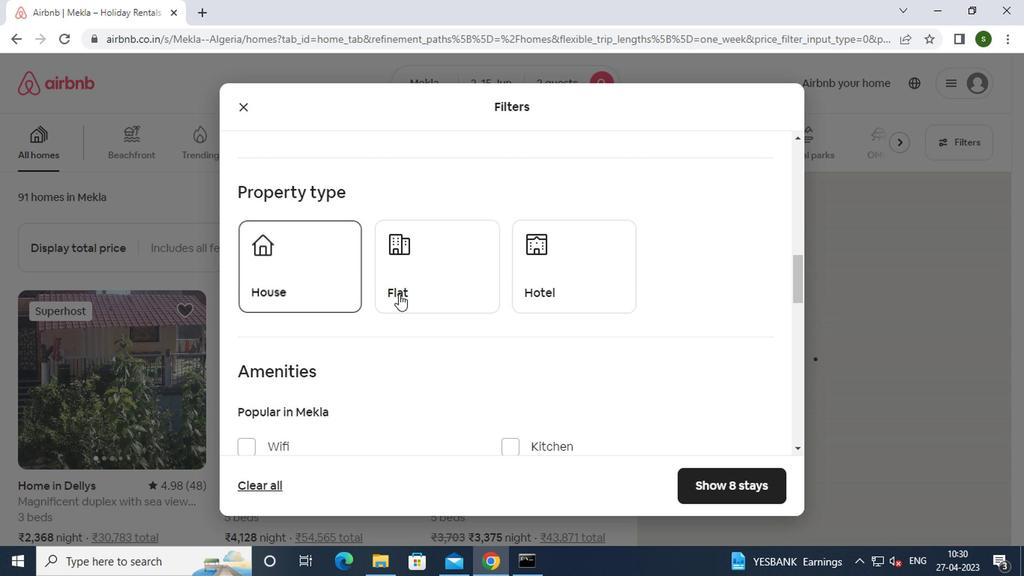 
Action: Mouse pressed left at (376, 269)
Screenshot: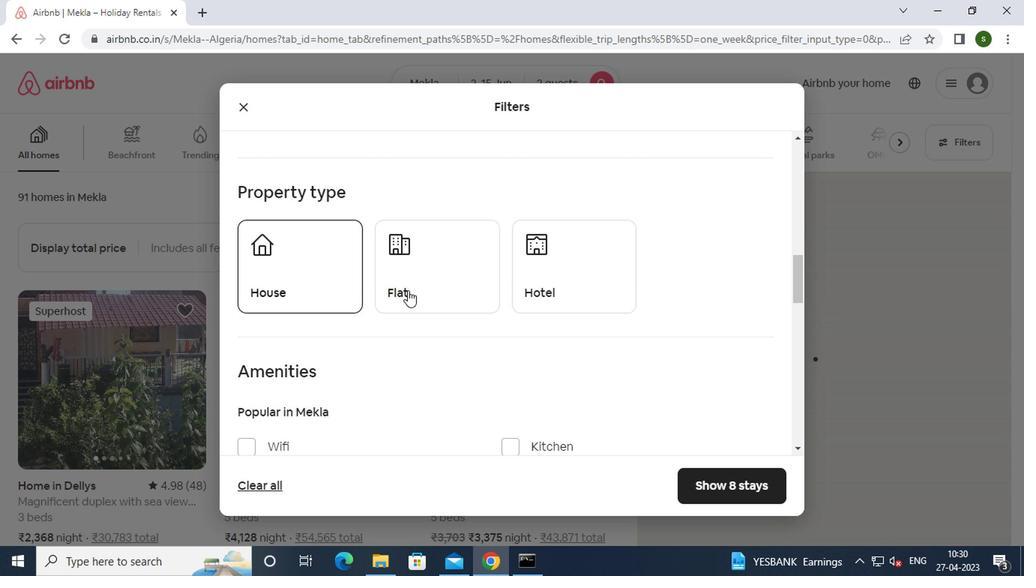 
Action: Mouse moved to (492, 256)
Screenshot: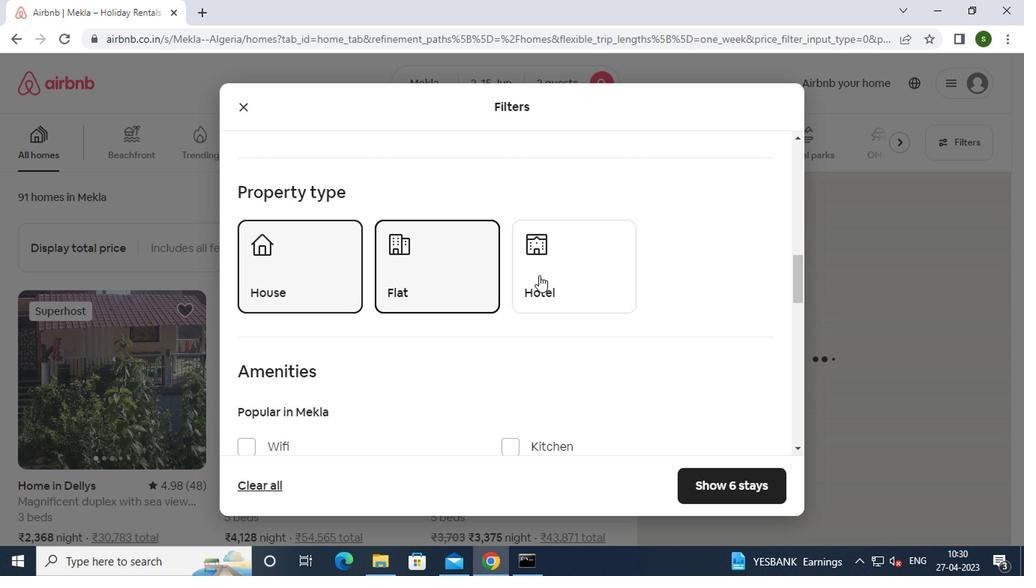 
Action: Mouse pressed left at (492, 256)
Screenshot: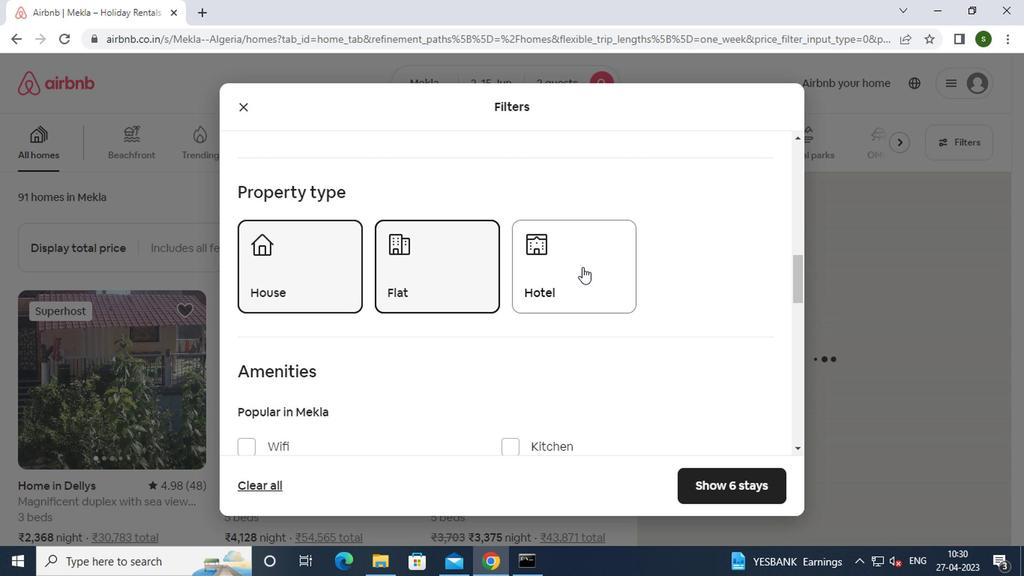
Action: Mouse scrolled (492, 256) with delta (0, 0)
Screenshot: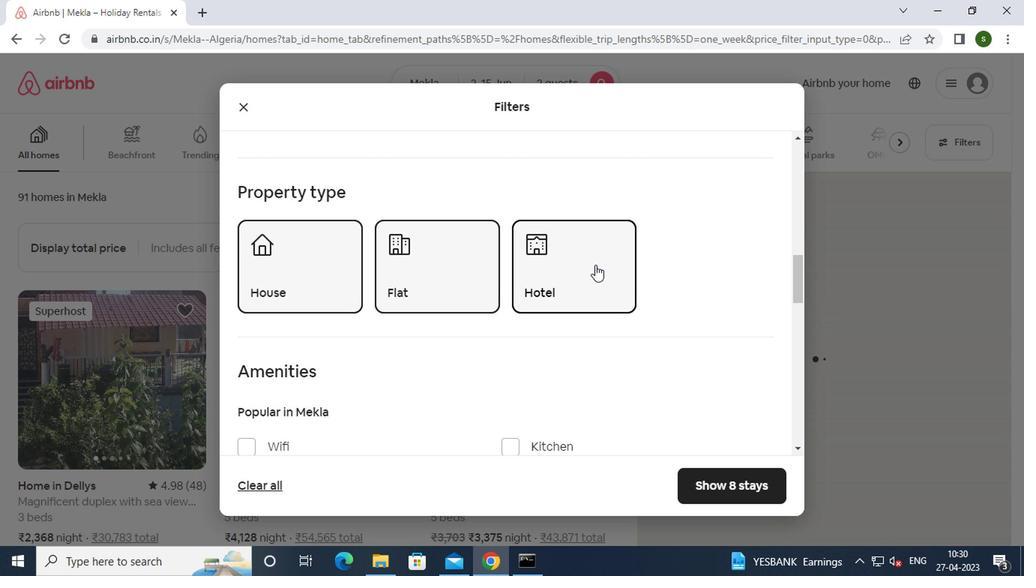 
Action: Mouse scrolled (492, 256) with delta (0, 0)
Screenshot: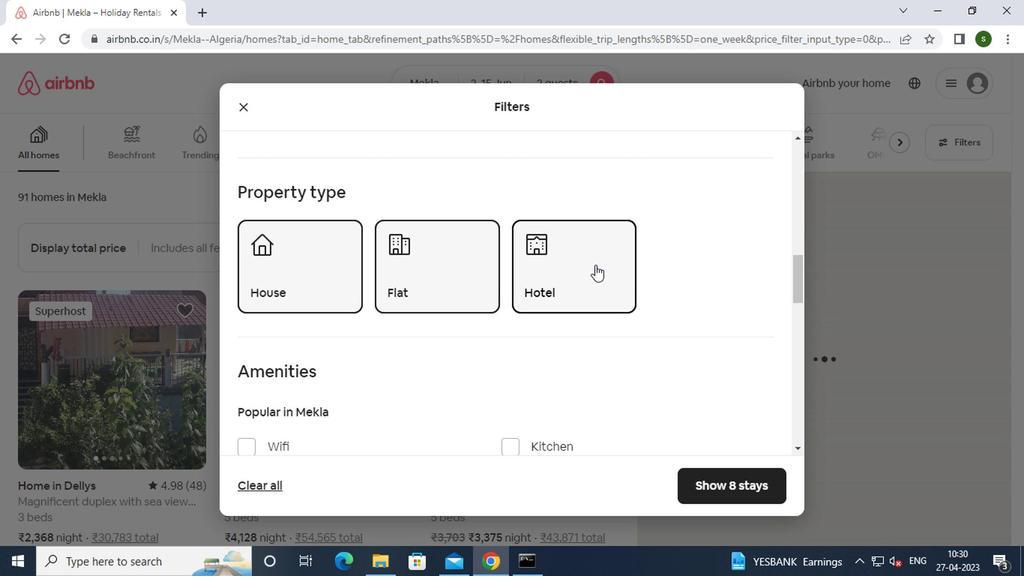 
Action: Mouse scrolled (492, 256) with delta (0, 0)
Screenshot: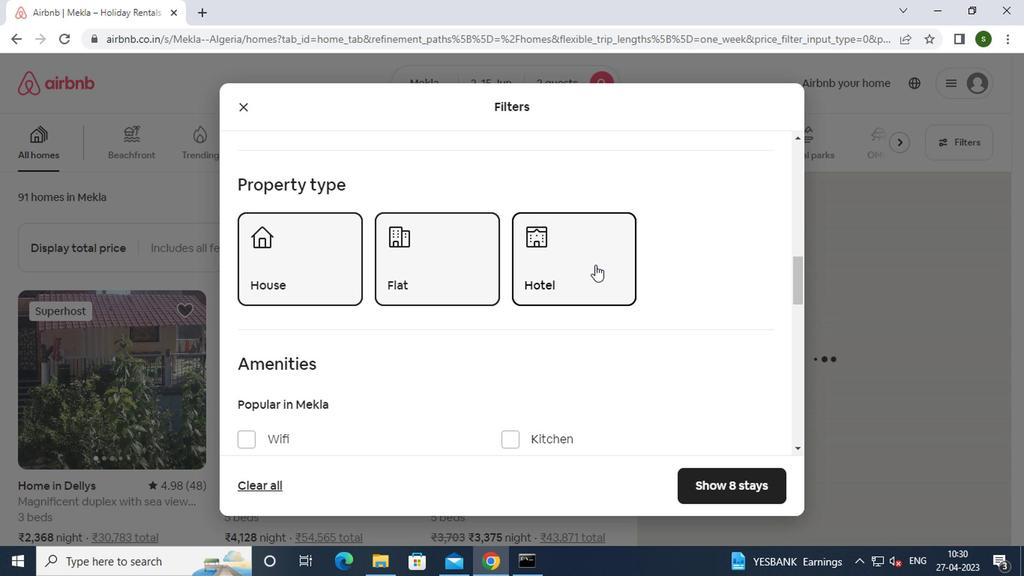 
Action: Mouse moved to (430, 253)
Screenshot: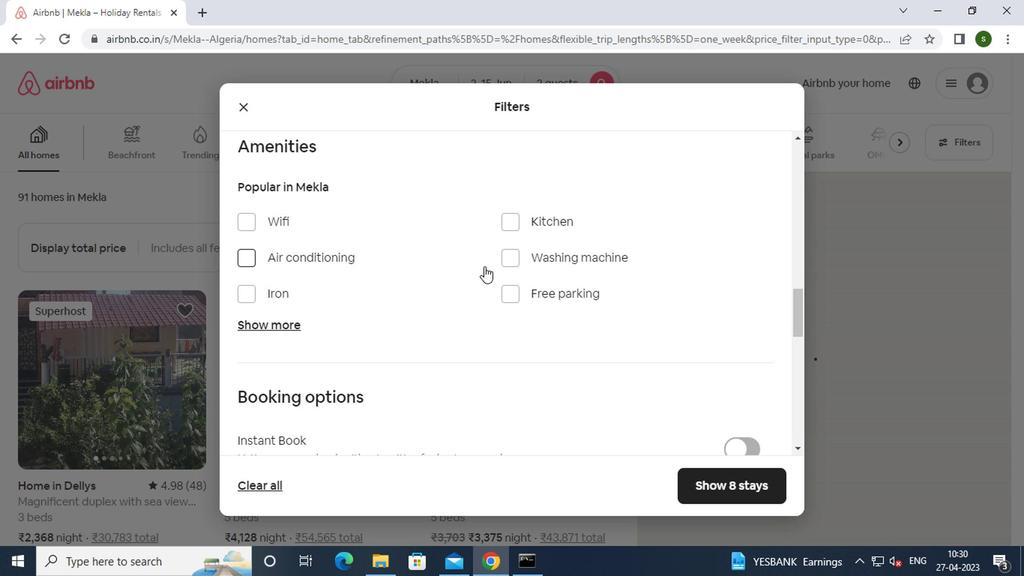 
Action: Mouse pressed left at (430, 253)
Screenshot: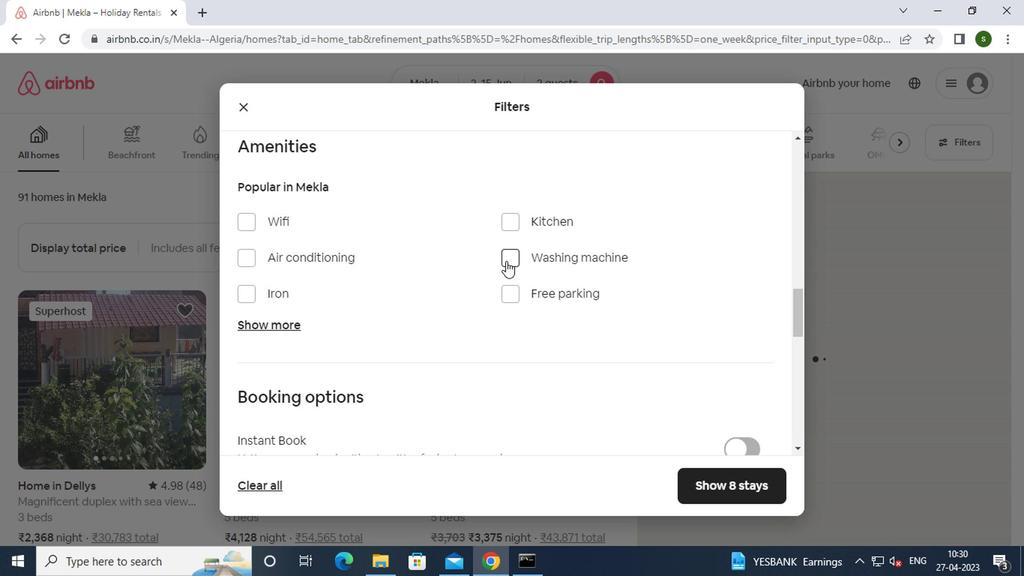 
Action: Mouse moved to (472, 278)
Screenshot: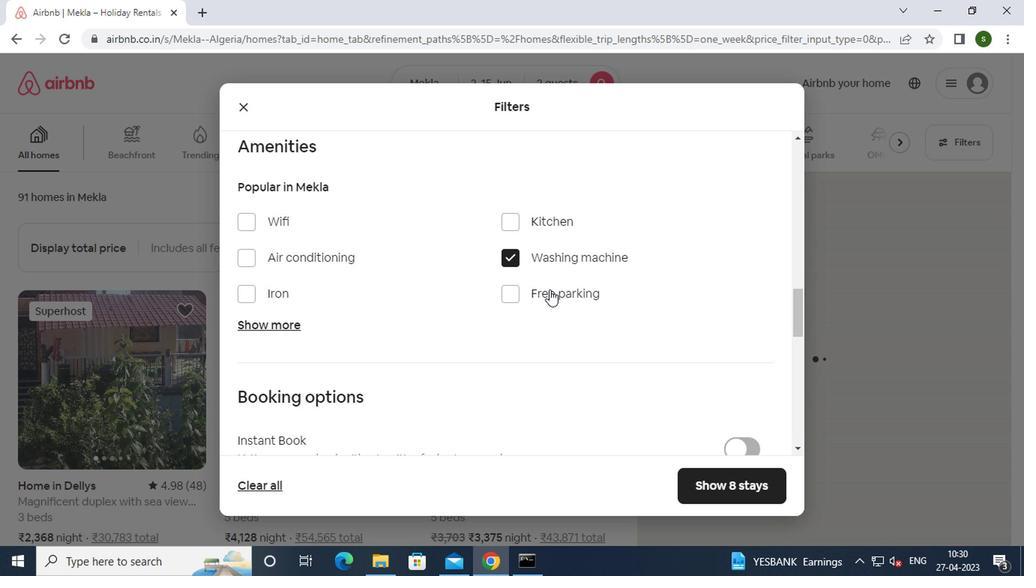
Action: Mouse scrolled (472, 277) with delta (0, 0)
Screenshot: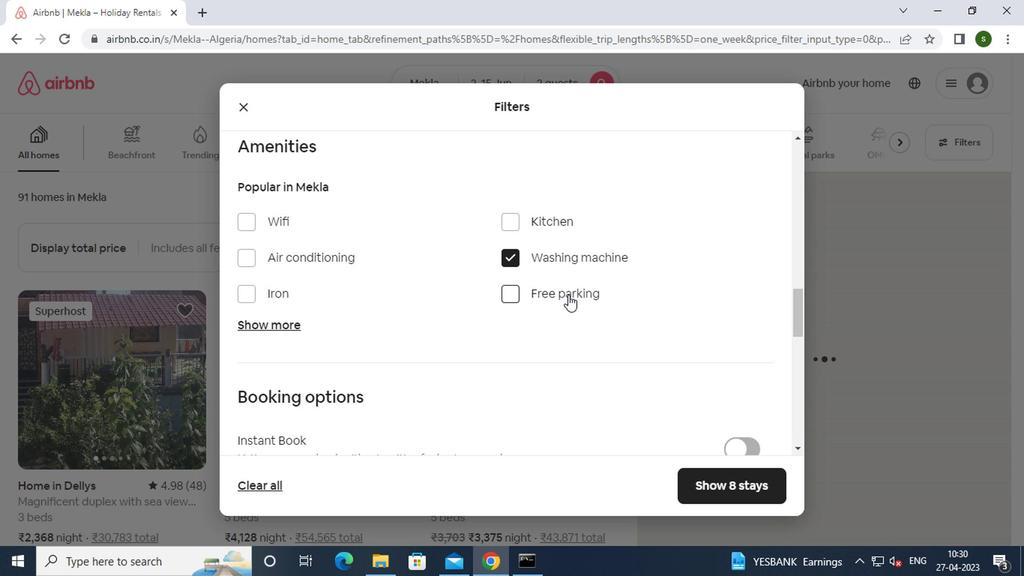 
Action: Mouse scrolled (472, 277) with delta (0, 0)
Screenshot: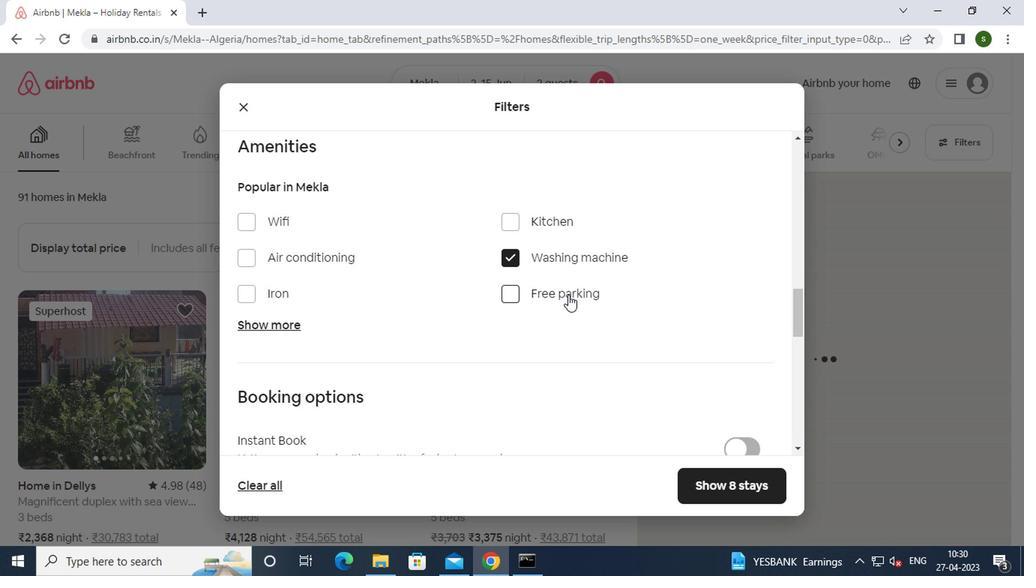 
Action: Mouse moved to (590, 316)
Screenshot: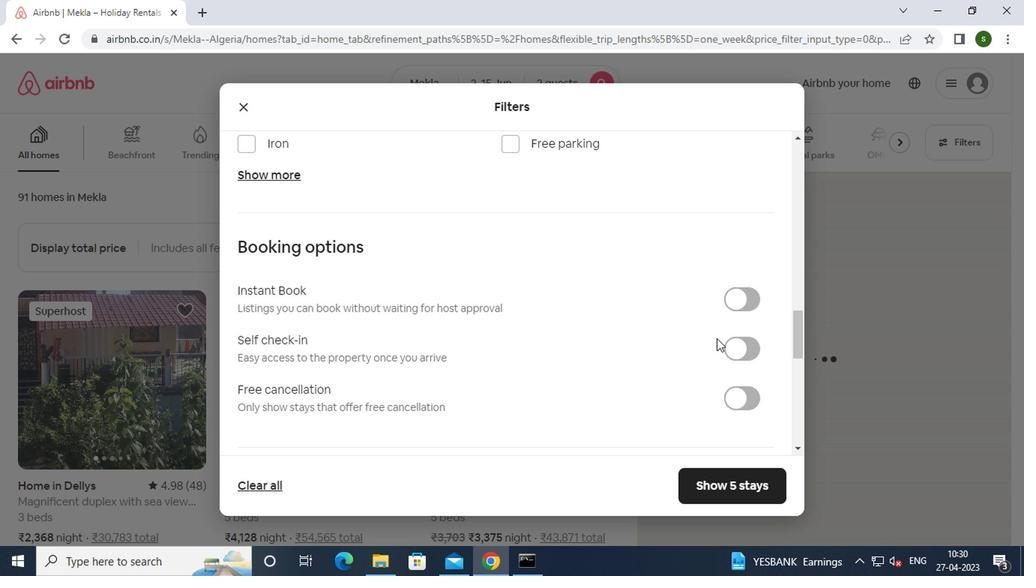 
Action: Mouse pressed left at (590, 316)
Screenshot: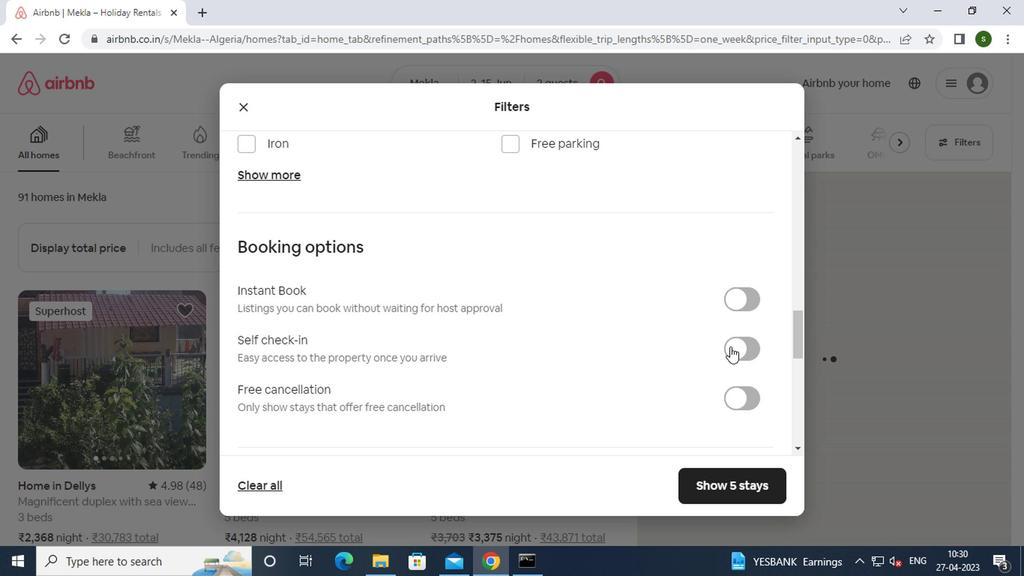 
Action: Mouse moved to (589, 410)
Screenshot: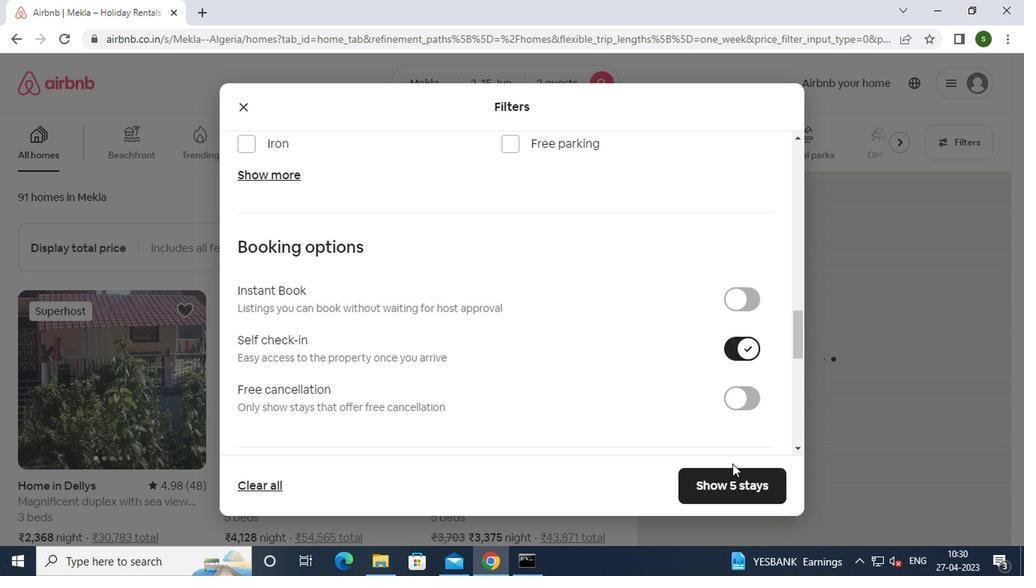 
Action: Mouse pressed left at (589, 410)
Screenshot: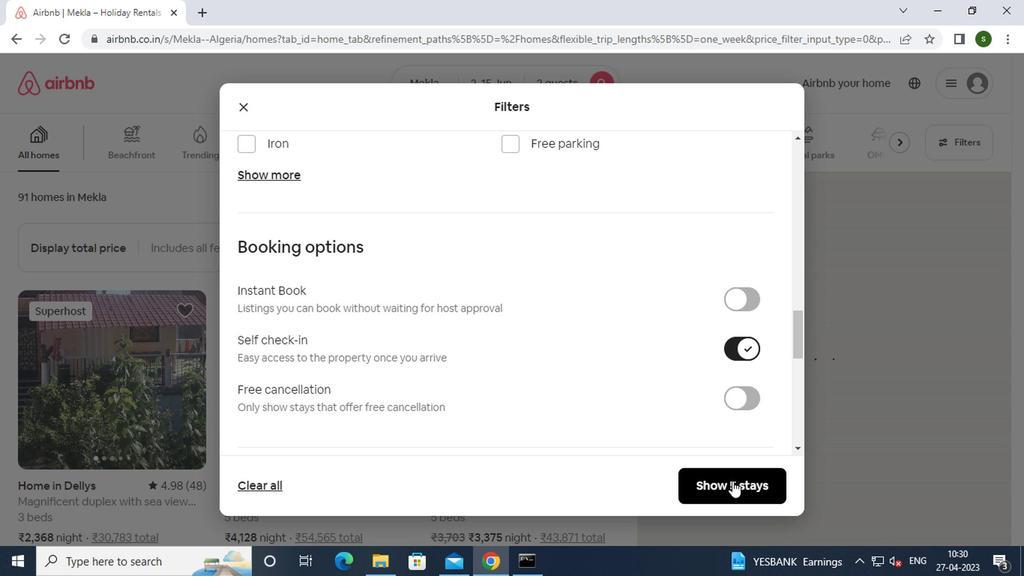
